 Task: Apply security in custom objects.
Action: Mouse moved to (578, 54)
Screenshot: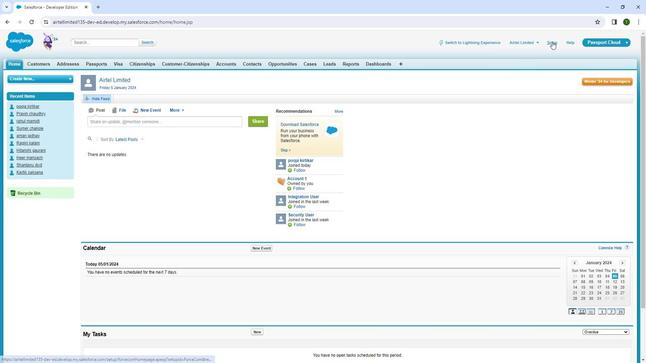 
Action: Mouse pressed left at (578, 54)
Screenshot: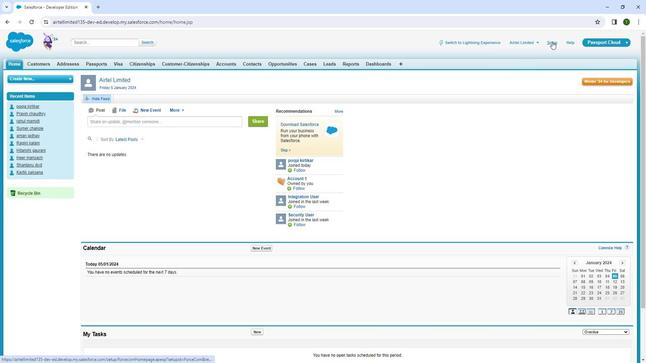 
Action: Mouse moved to (36, 128)
Screenshot: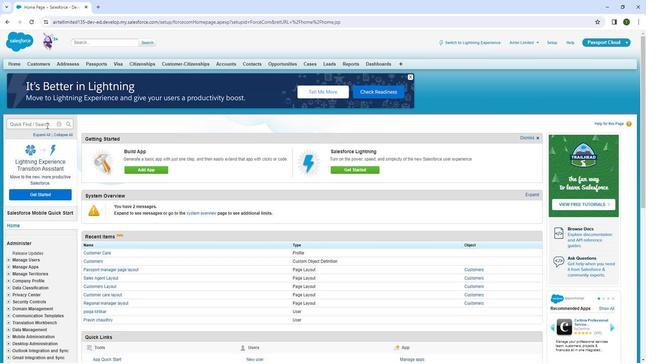 
Action: Mouse pressed left at (36, 128)
Screenshot: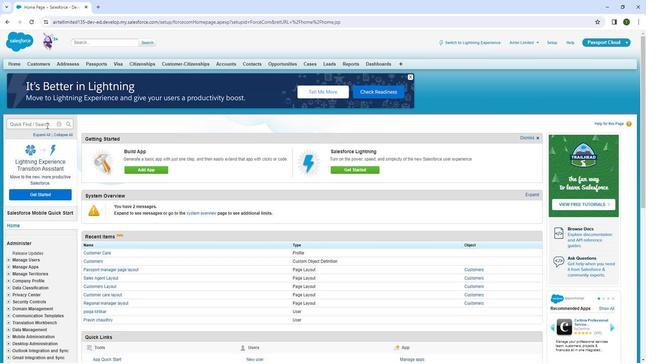 
Action: Key pressed profiles
Screenshot: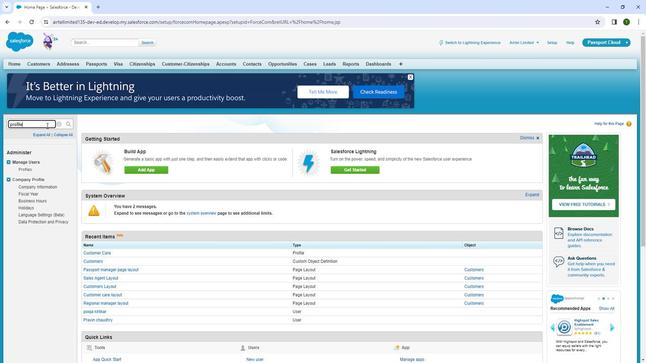 
Action: Mouse moved to (11, 166)
Screenshot: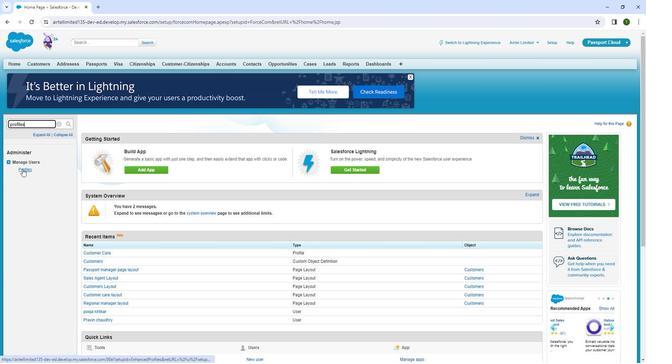 
Action: Mouse pressed left at (11, 166)
Screenshot: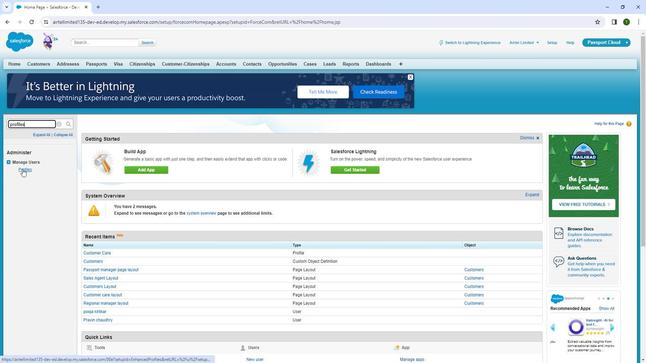 
Action: Mouse moved to (104, 188)
Screenshot: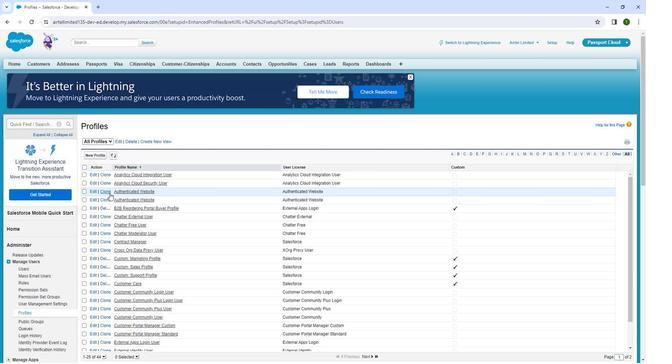 
Action: Mouse scrolled (104, 187) with delta (0, 0)
Screenshot: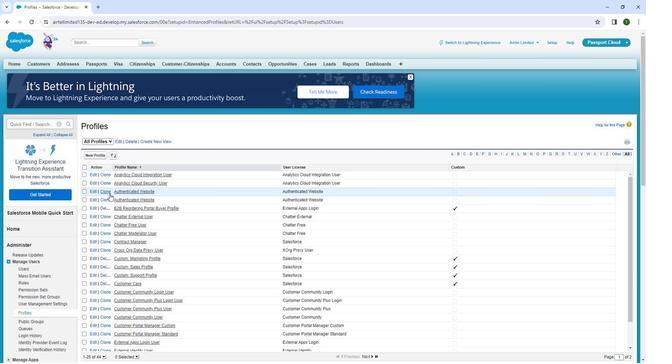 
Action: Mouse moved to (122, 241)
Screenshot: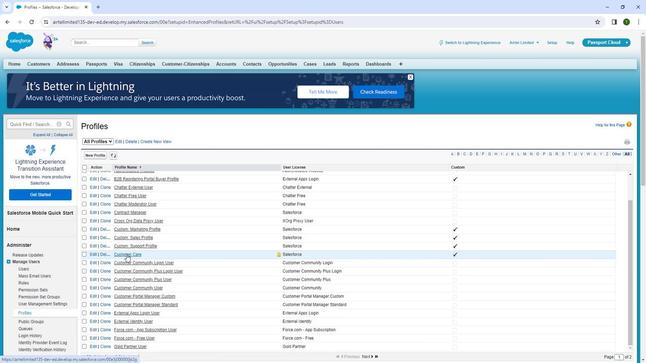 
Action: Mouse pressed left at (122, 241)
Screenshot: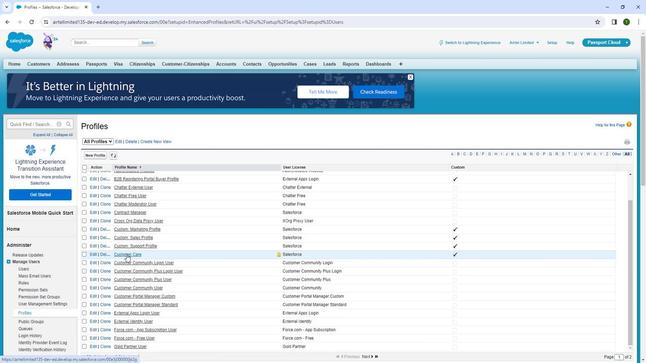 
Action: Mouse moved to (123, 240)
Screenshot: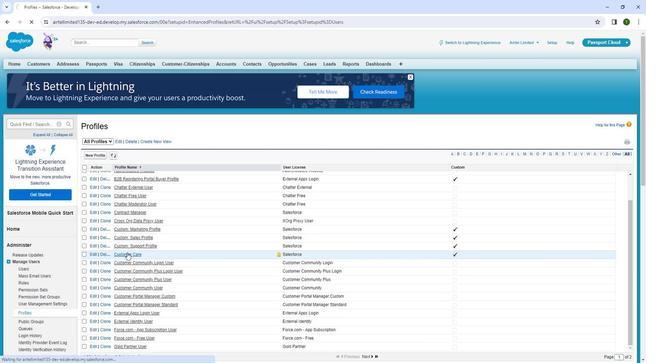 
Action: Mouse pressed left at (123, 240)
Screenshot: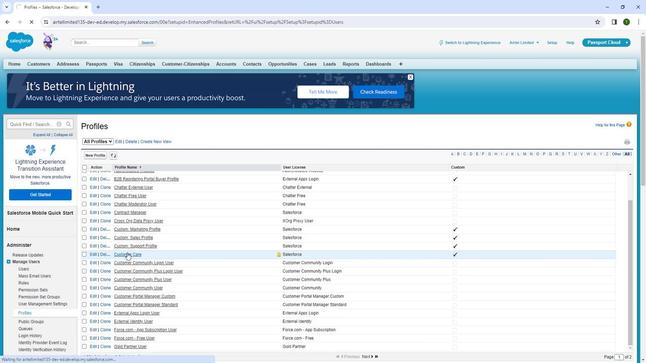 
Action: Mouse moved to (261, 185)
Screenshot: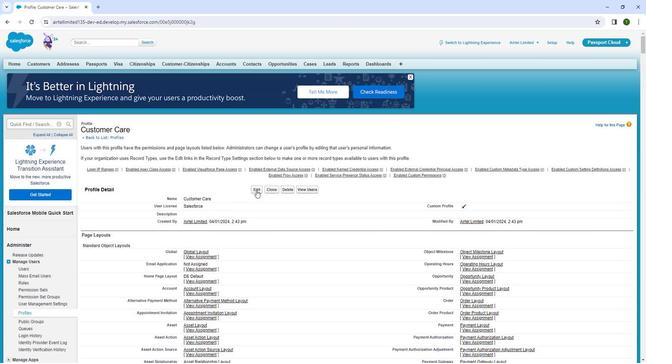 
Action: Mouse pressed left at (261, 185)
Screenshot: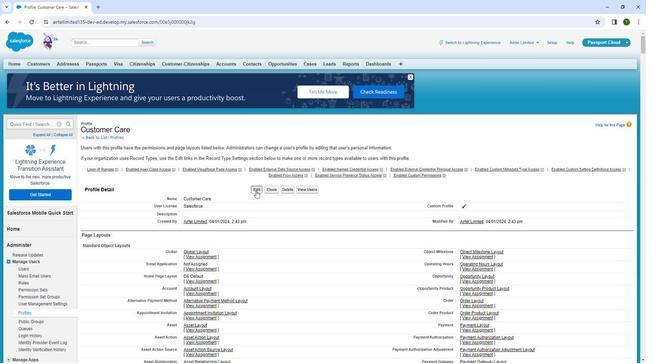 
Action: Mouse moved to (256, 189)
Screenshot: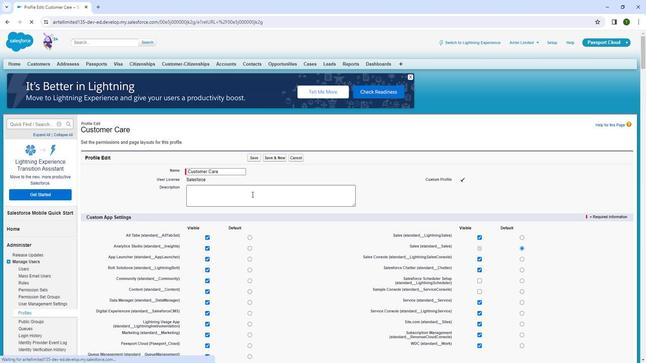 
Action: Mouse scrolled (256, 188) with delta (0, 0)
Screenshot: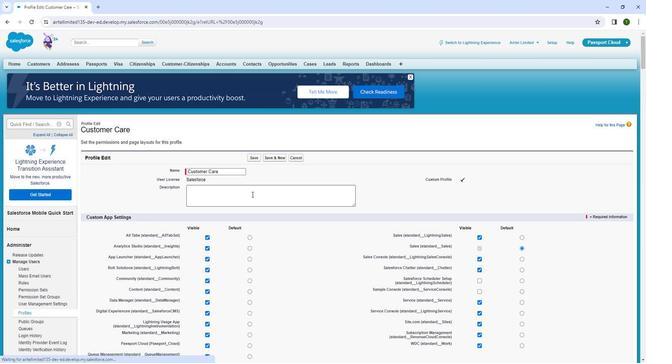 
Action: Mouse scrolled (256, 188) with delta (0, 0)
Screenshot: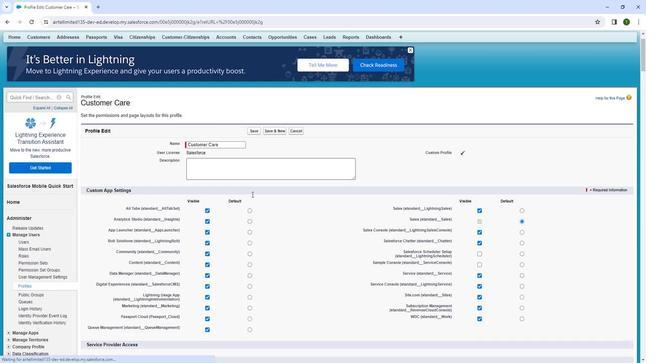 
Action: Mouse scrolled (256, 188) with delta (0, 0)
Screenshot: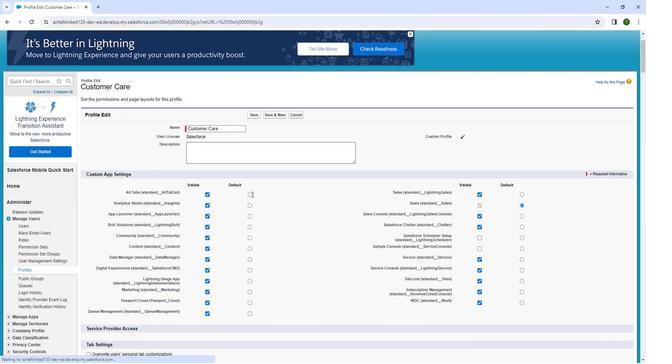 
Action: Mouse scrolled (256, 188) with delta (0, 0)
Screenshot: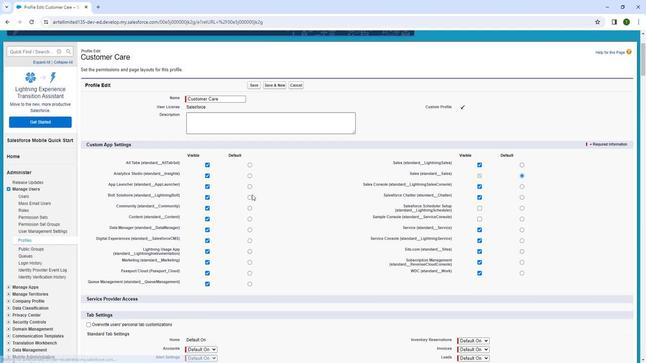 
Action: Mouse scrolled (256, 188) with delta (0, 0)
Screenshot: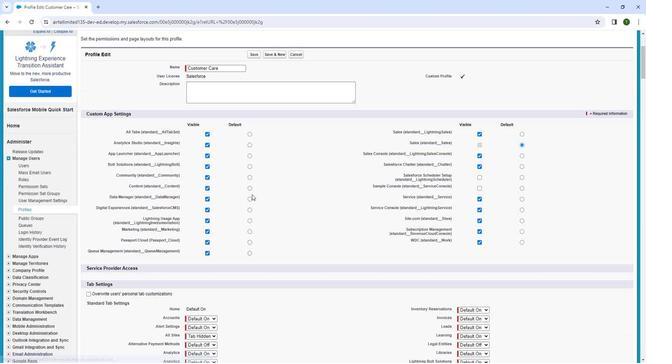 
Action: Mouse scrolled (256, 188) with delta (0, 0)
Screenshot: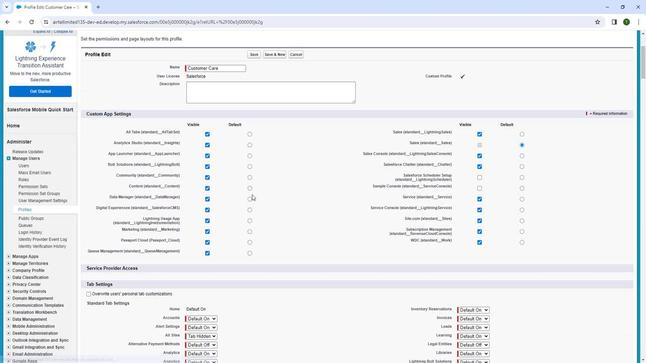 
Action: Mouse scrolled (256, 188) with delta (0, 0)
Screenshot: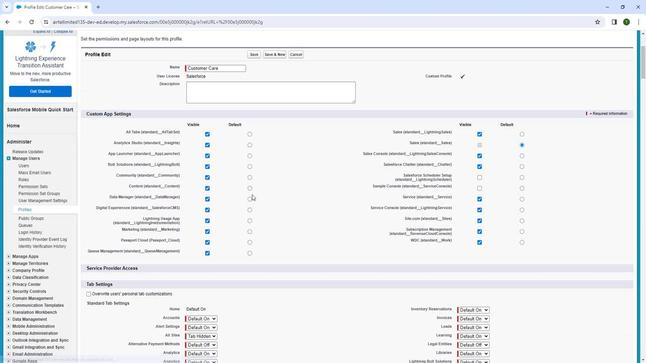 
Action: Mouse scrolled (256, 188) with delta (0, 0)
Screenshot: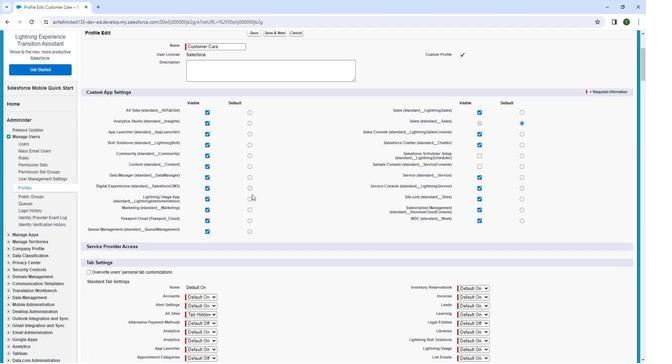 
Action: Mouse moved to (256, 189)
Screenshot: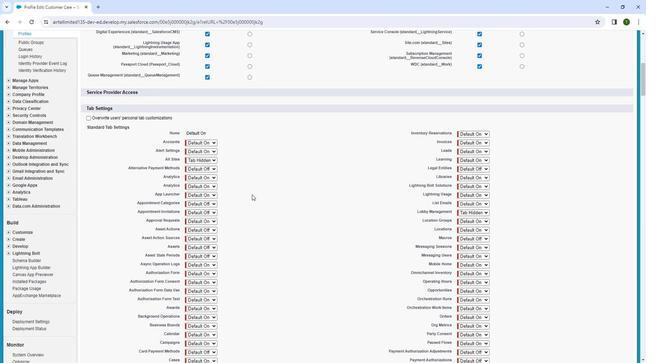 
Action: Mouse scrolled (256, 188) with delta (0, 0)
Screenshot: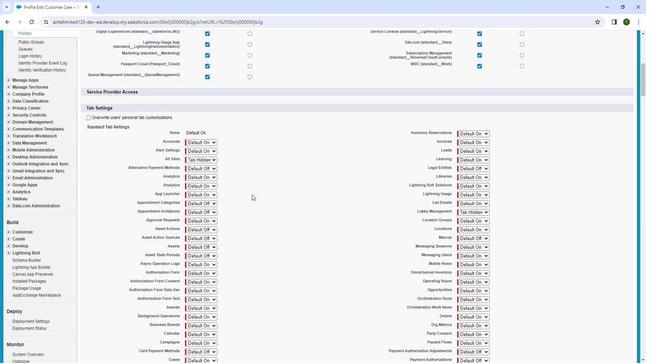
Action: Mouse scrolled (256, 188) with delta (0, 0)
Screenshot: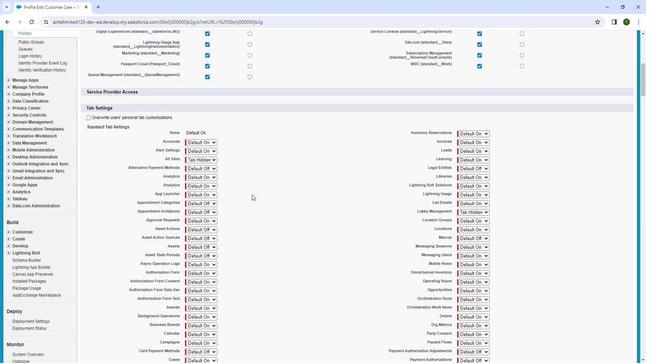 
Action: Mouse scrolled (256, 188) with delta (0, 0)
Screenshot: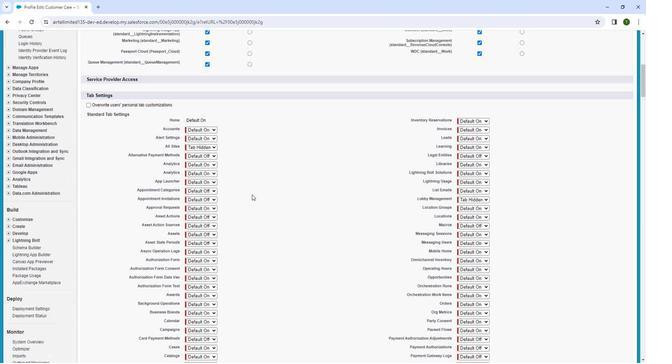 
Action: Mouse scrolled (256, 188) with delta (0, 0)
Screenshot: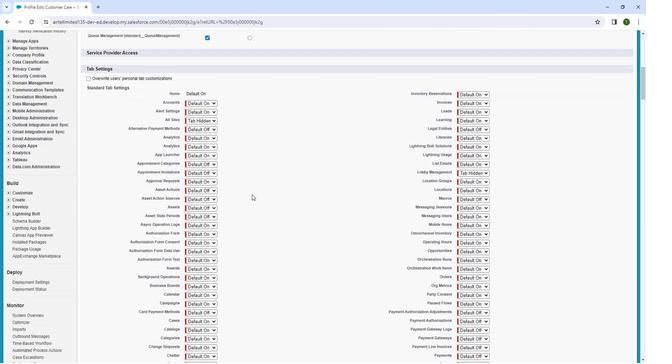 
Action: Mouse scrolled (256, 188) with delta (0, 0)
Screenshot: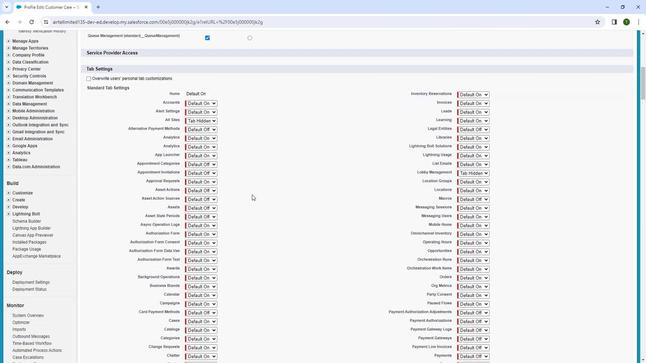 
Action: Mouse scrolled (256, 188) with delta (0, 0)
Screenshot: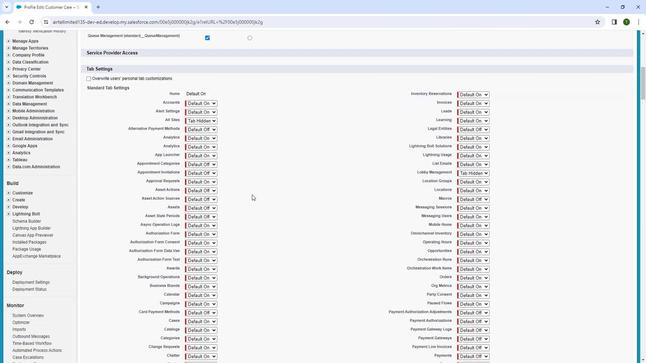 
Action: Mouse scrolled (256, 188) with delta (0, 0)
Screenshot: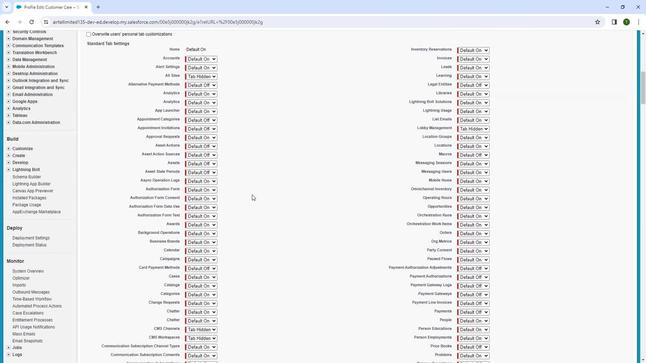 
Action: Mouse scrolled (256, 188) with delta (0, 0)
Screenshot: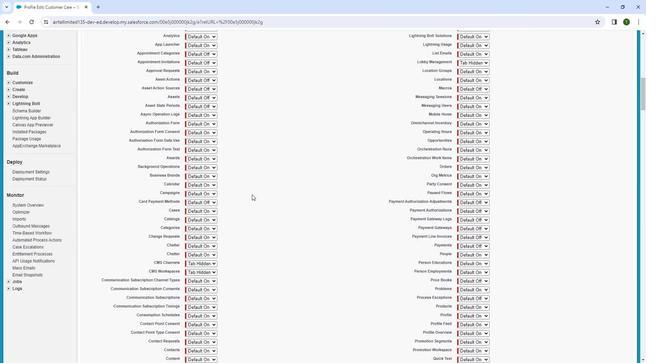 
Action: Mouse moved to (256, 188)
Screenshot: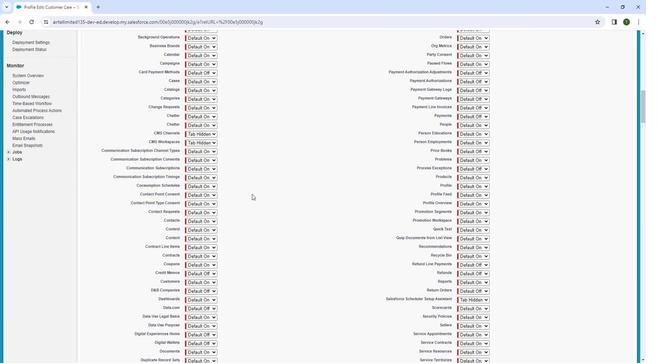 
Action: Mouse scrolled (256, 188) with delta (0, 0)
Screenshot: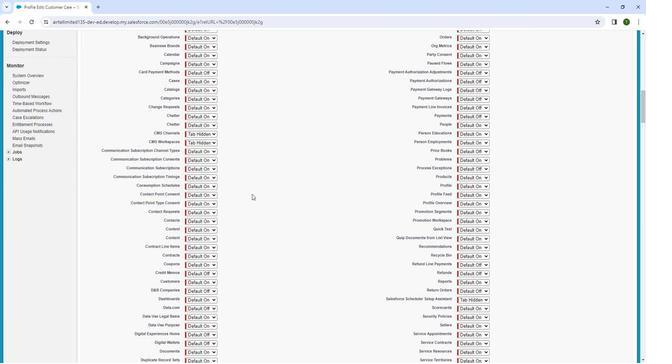 
Action: Mouse scrolled (256, 188) with delta (0, 0)
Screenshot: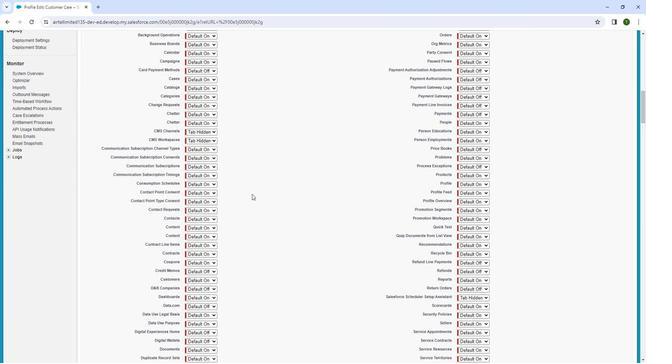 
Action: Mouse scrolled (256, 188) with delta (0, 0)
Screenshot: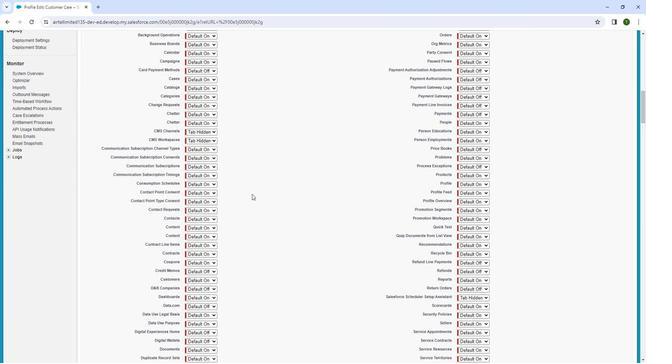 
Action: Mouse scrolled (256, 188) with delta (0, 0)
Screenshot: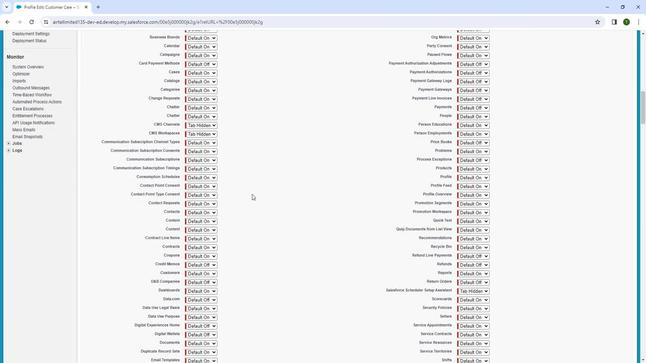 
Action: Mouse scrolled (256, 188) with delta (0, 0)
Screenshot: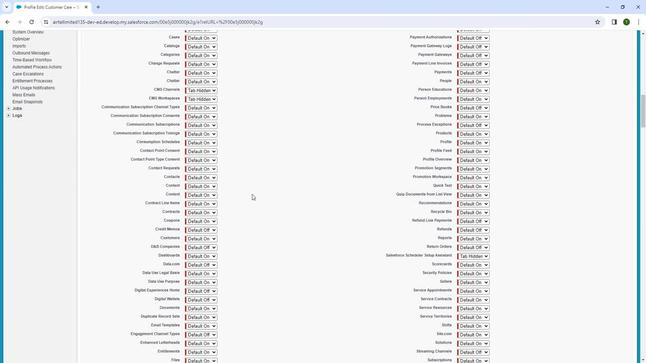 
Action: Mouse scrolled (256, 188) with delta (0, 0)
Screenshot: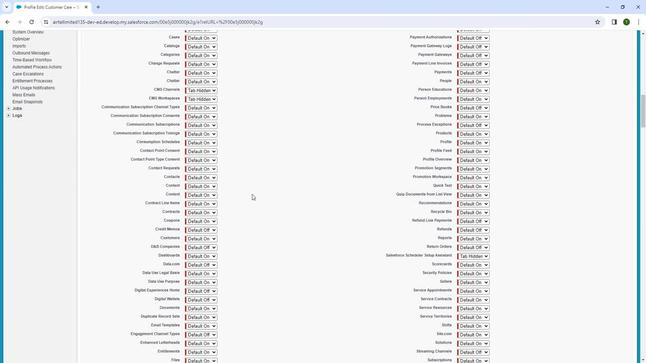 
Action: Mouse scrolled (256, 188) with delta (0, 0)
Screenshot: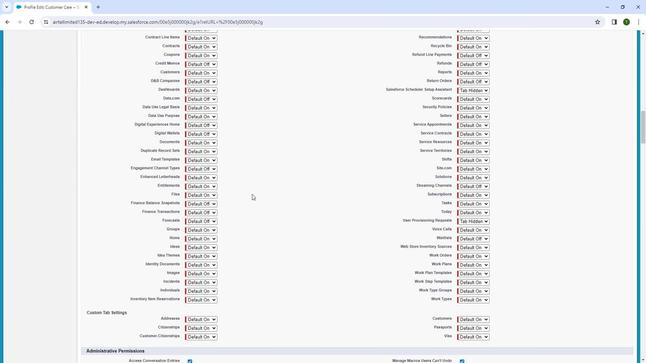 
Action: Mouse scrolled (256, 188) with delta (0, 0)
Screenshot: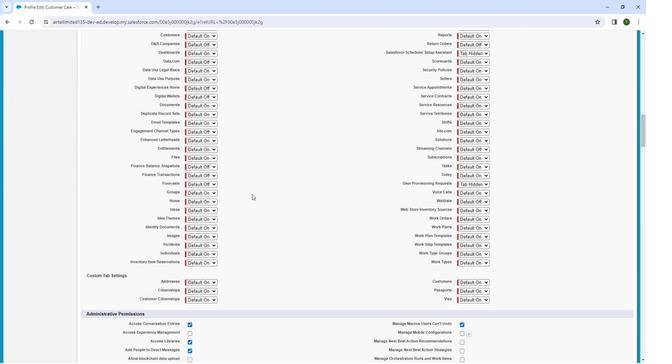 
Action: Mouse scrolled (256, 188) with delta (0, 0)
Screenshot: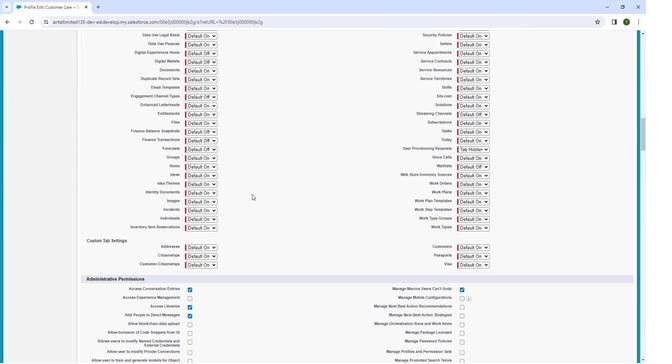 
Action: Mouse moved to (256, 188)
Screenshot: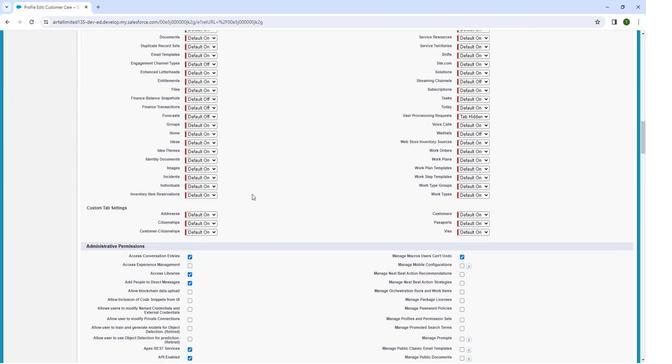 
Action: Mouse scrolled (256, 188) with delta (0, 0)
Screenshot: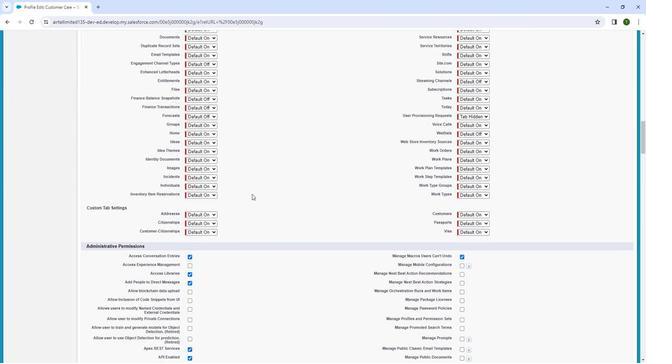 
Action: Mouse moved to (256, 189)
Screenshot: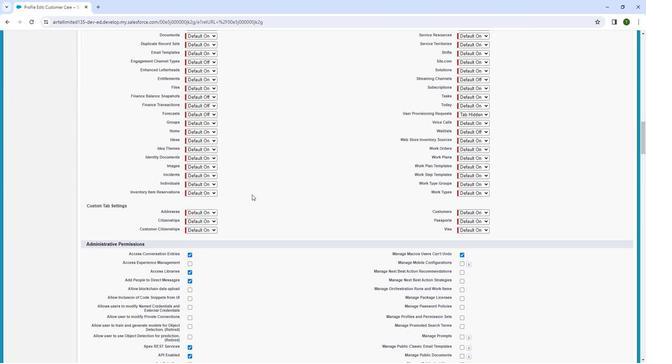 
Action: Mouse scrolled (256, 188) with delta (0, 0)
Screenshot: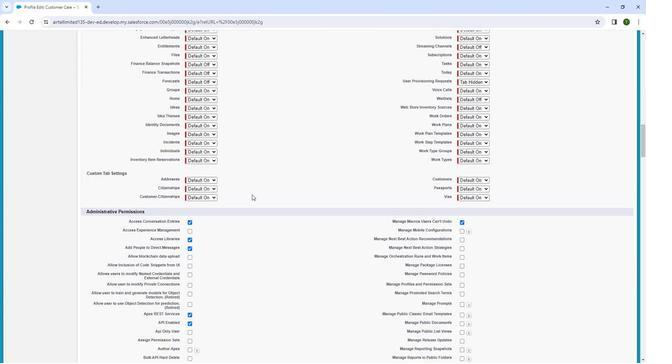
Action: Mouse scrolled (256, 188) with delta (0, 0)
Screenshot: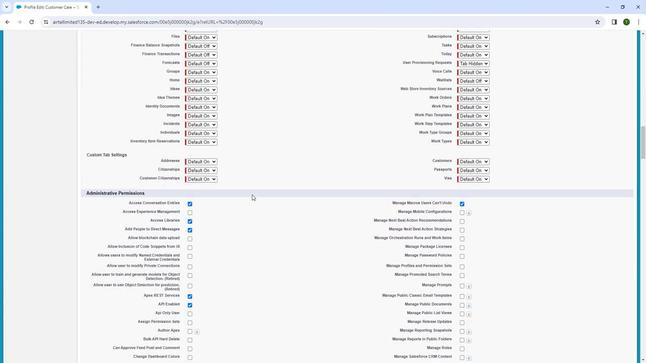 
Action: Mouse scrolled (256, 188) with delta (0, 0)
Screenshot: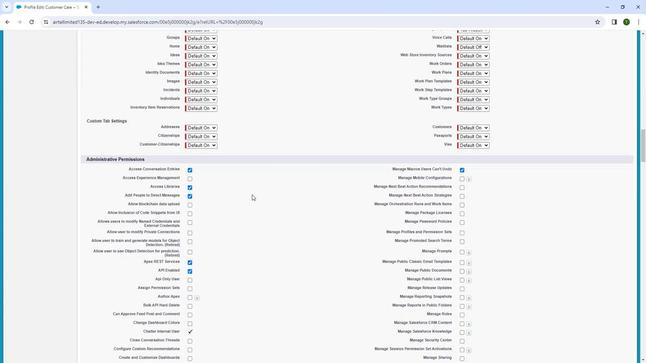 
Action: Mouse moved to (256, 189)
Screenshot: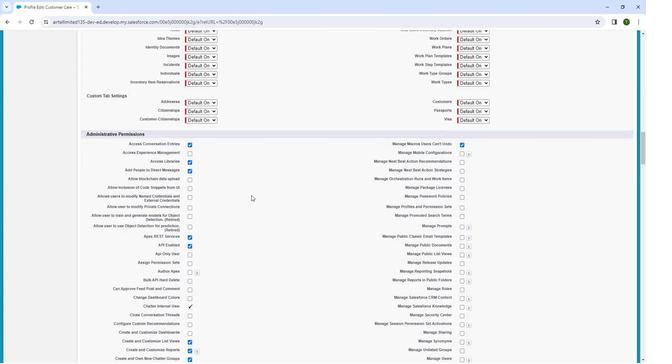 
Action: Mouse scrolled (256, 189) with delta (0, 0)
Screenshot: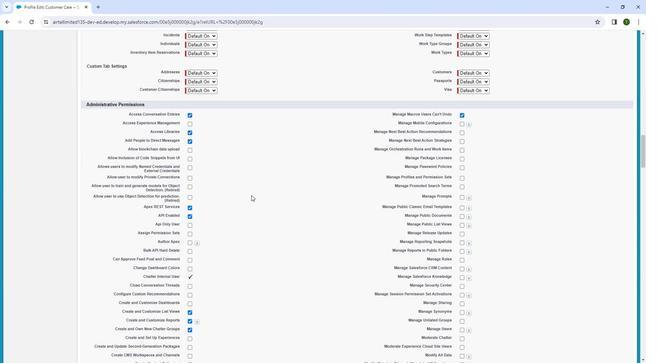 
Action: Mouse scrolled (256, 189) with delta (0, 0)
Screenshot: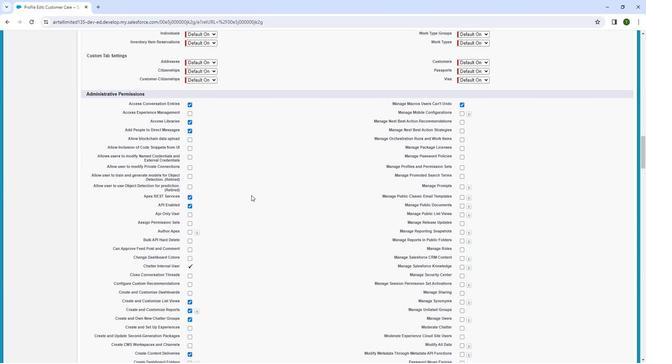 
Action: Mouse scrolled (256, 189) with delta (0, 0)
Screenshot: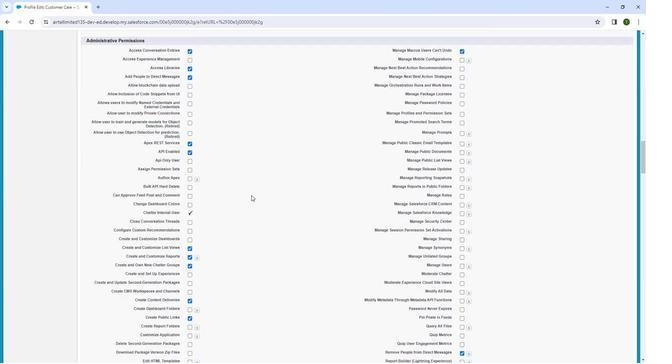 
Action: Mouse scrolled (256, 189) with delta (0, 0)
Screenshot: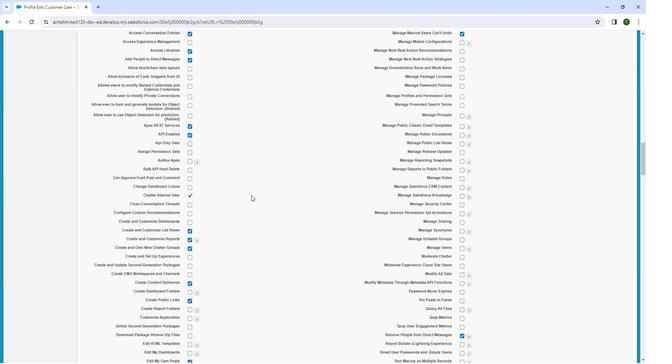 
Action: Mouse scrolled (256, 189) with delta (0, 0)
Screenshot: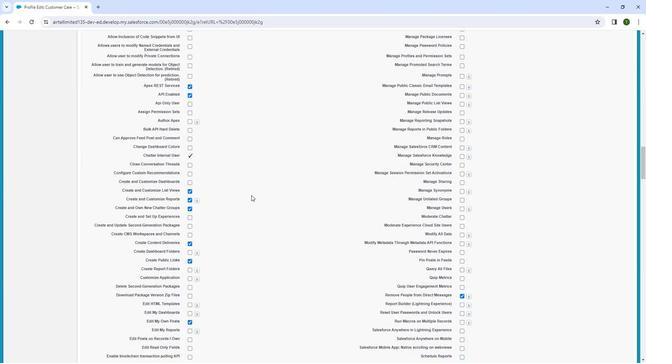 
Action: Mouse scrolled (256, 189) with delta (0, 0)
Screenshot: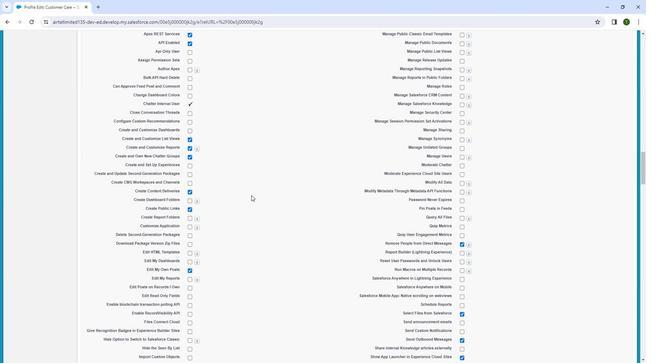 
Action: Mouse scrolled (256, 189) with delta (0, 0)
Screenshot: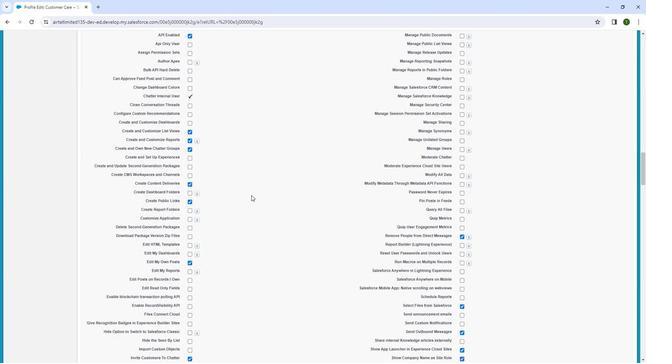 
Action: Mouse scrolled (256, 189) with delta (0, 0)
Screenshot: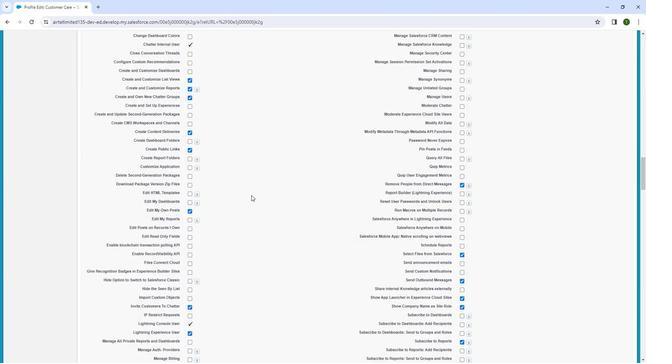 
Action: Mouse scrolled (256, 189) with delta (0, 0)
Screenshot: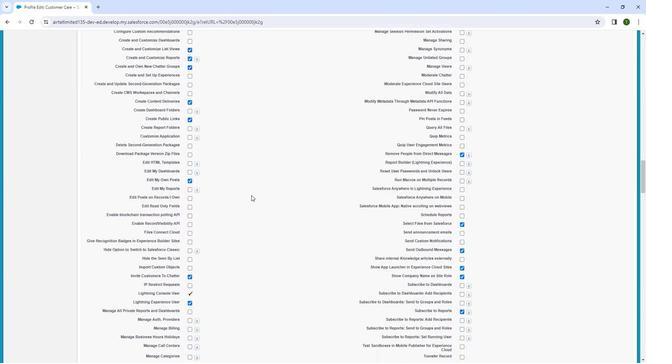 
Action: Mouse scrolled (256, 189) with delta (0, 0)
Screenshot: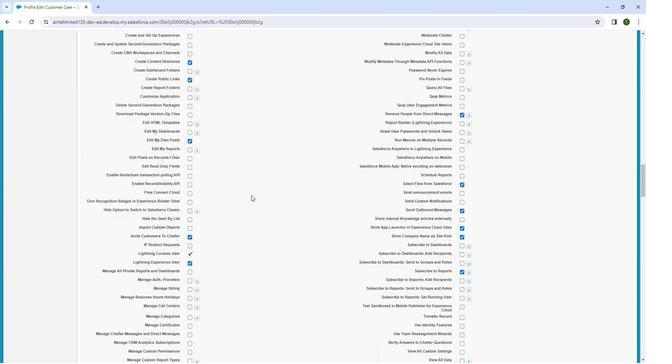 
Action: Mouse moved to (256, 190)
Screenshot: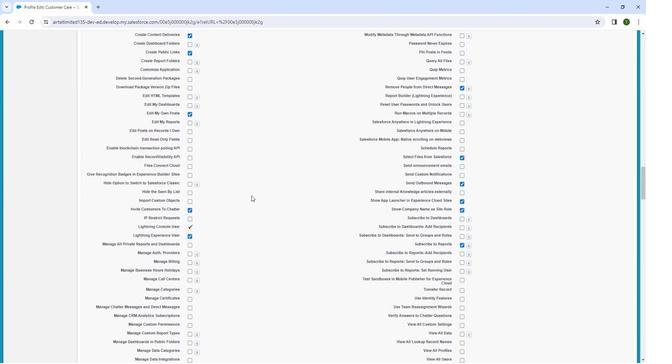 
Action: Mouse scrolled (256, 190) with delta (0, 0)
Screenshot: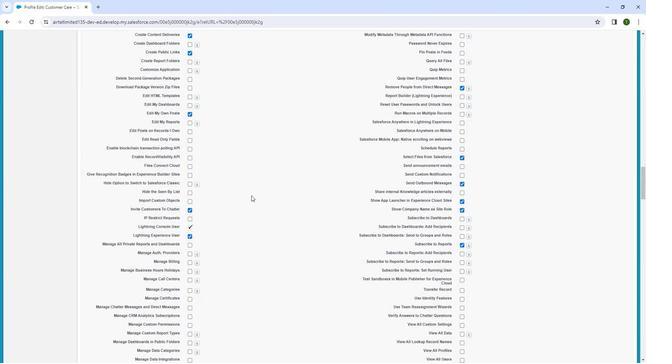 
Action: Mouse scrolled (256, 189) with delta (0, 0)
Screenshot: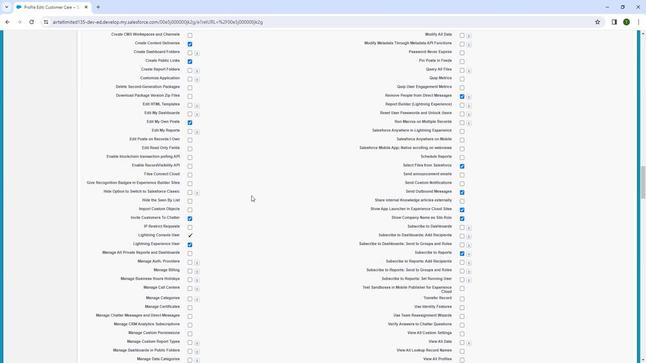 
Action: Mouse scrolled (256, 189) with delta (0, 0)
Screenshot: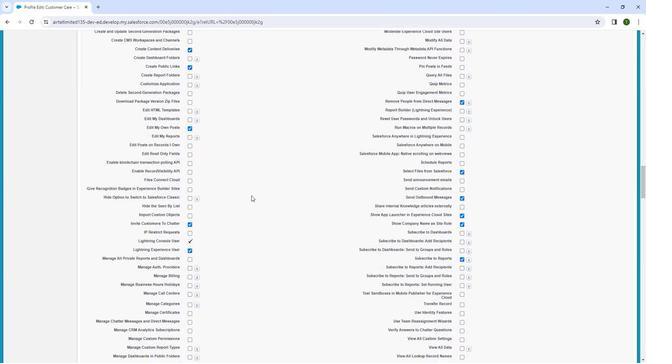 
Action: Mouse scrolled (256, 189) with delta (0, 0)
Screenshot: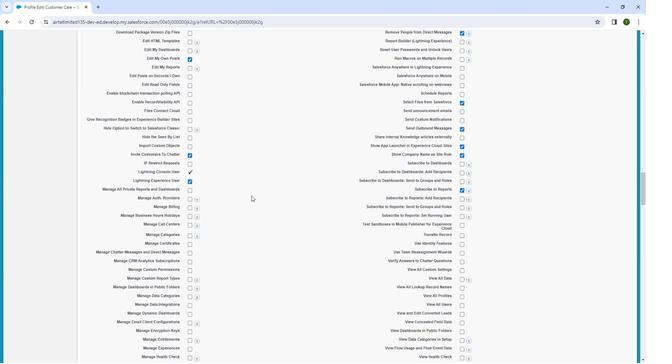
Action: Mouse scrolled (256, 189) with delta (0, 0)
Screenshot: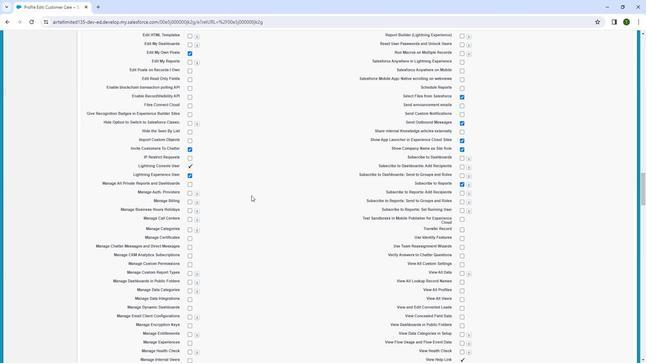 
Action: Mouse scrolled (256, 189) with delta (0, 0)
Screenshot: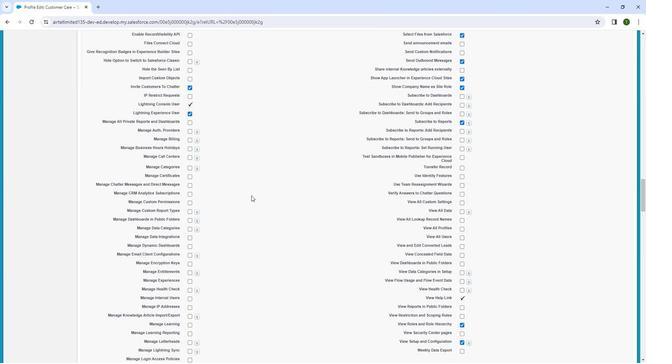 
Action: Mouse scrolled (256, 189) with delta (0, 0)
Screenshot: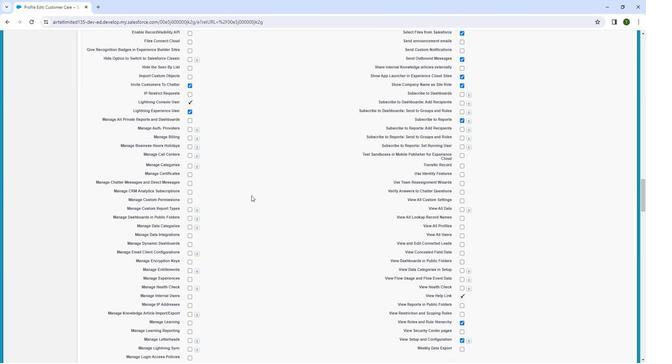 
Action: Mouse scrolled (256, 189) with delta (0, 0)
Screenshot: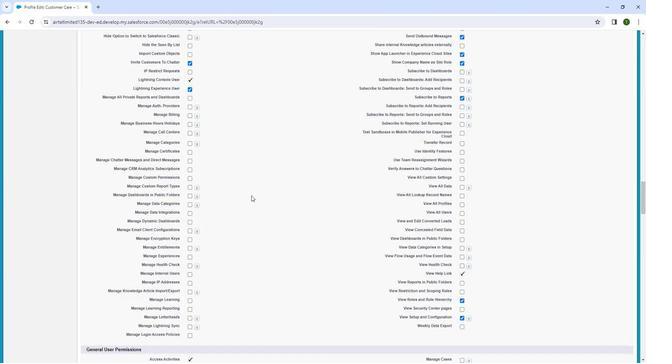 
Action: Mouse scrolled (256, 189) with delta (0, 0)
Screenshot: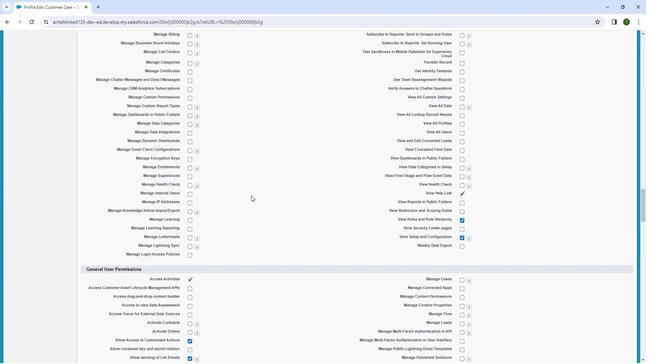
Action: Mouse scrolled (256, 189) with delta (0, 0)
Screenshot: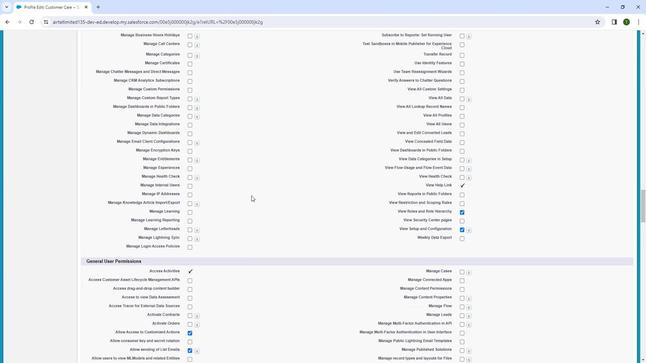 
Action: Mouse scrolled (256, 189) with delta (0, 0)
Screenshot: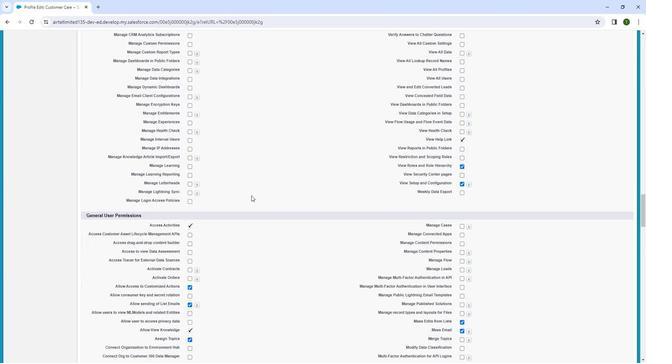 
Action: Mouse scrolled (256, 189) with delta (0, 0)
Screenshot: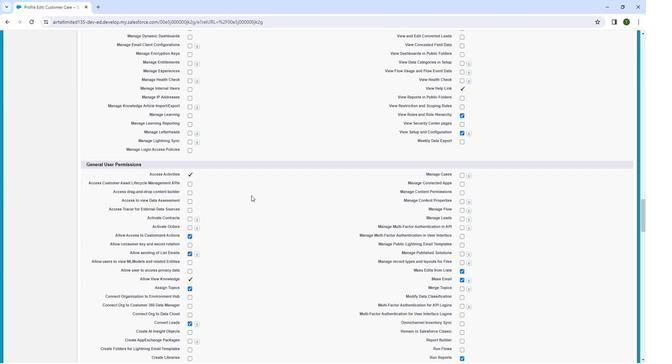 
Action: Mouse scrolled (256, 189) with delta (0, 0)
Screenshot: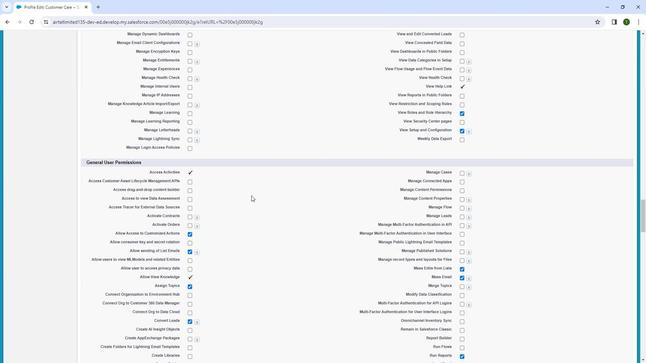 
Action: Mouse scrolled (256, 189) with delta (0, 0)
Screenshot: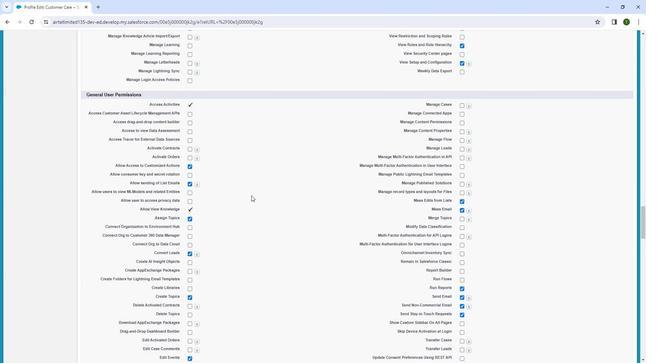 
Action: Mouse scrolled (256, 189) with delta (0, 0)
Screenshot: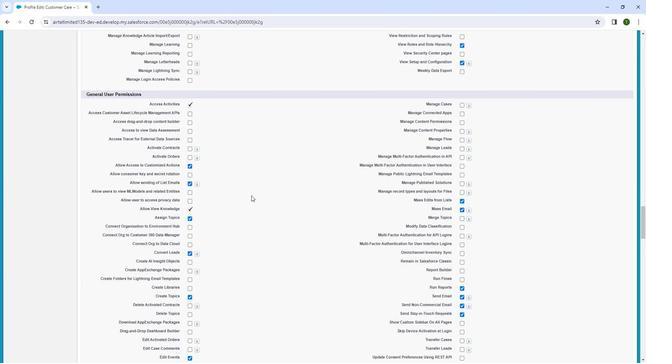 
Action: Mouse scrolled (256, 189) with delta (0, 0)
Screenshot: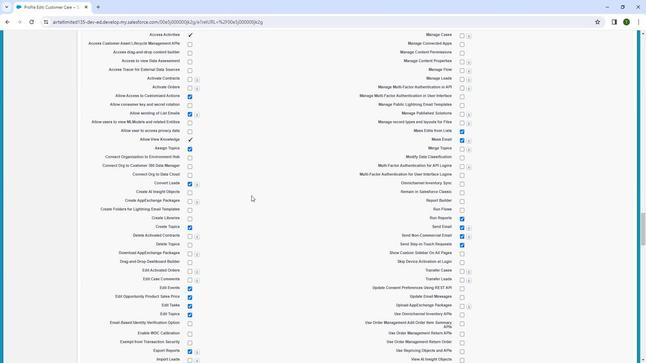 
Action: Mouse scrolled (256, 189) with delta (0, 0)
Screenshot: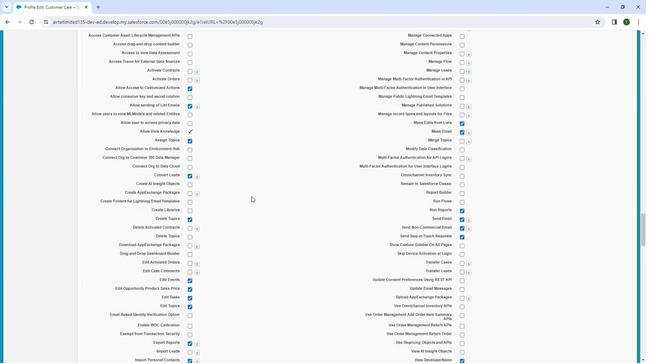 
Action: Mouse moved to (256, 190)
Screenshot: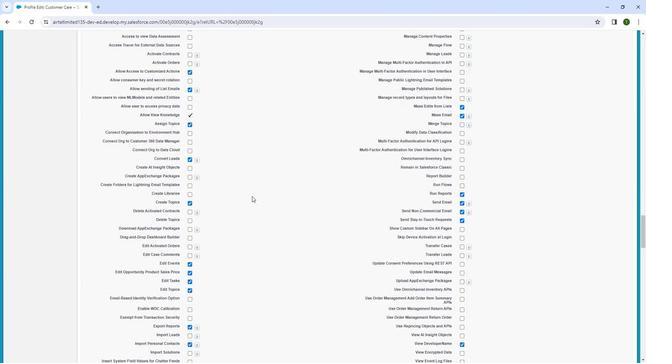 
Action: Mouse scrolled (256, 190) with delta (0, 0)
Screenshot: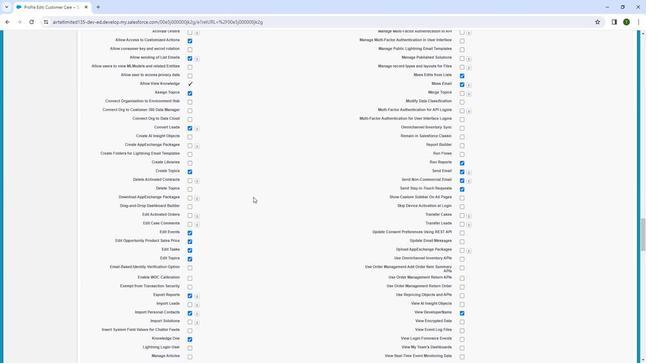 
Action: Mouse moved to (262, 189)
Screenshot: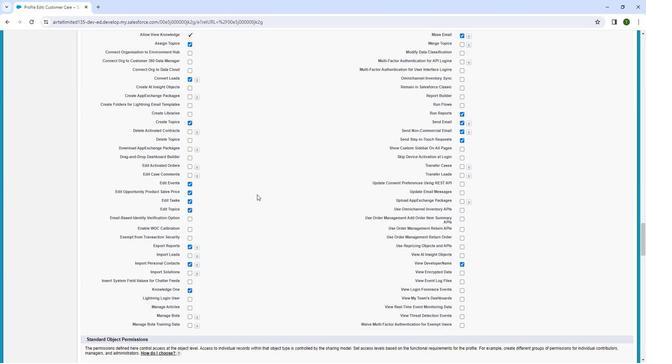 
Action: Mouse scrolled (262, 188) with delta (0, 0)
Screenshot: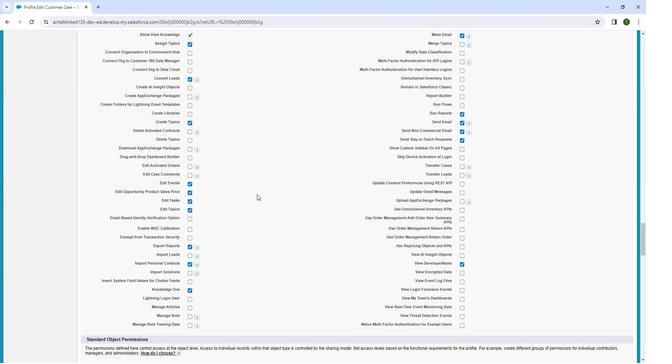 
Action: Mouse scrolled (262, 188) with delta (0, 0)
Screenshot: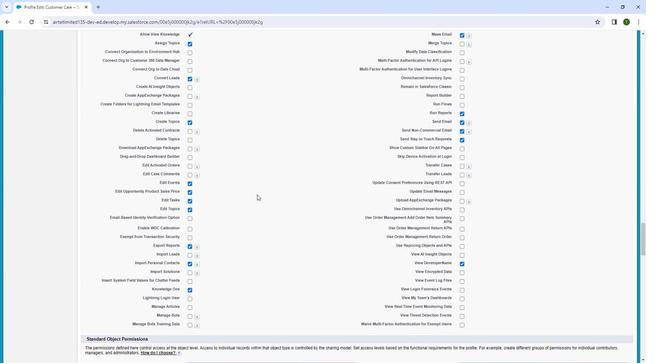 
Action: Mouse moved to (256, 190)
Screenshot: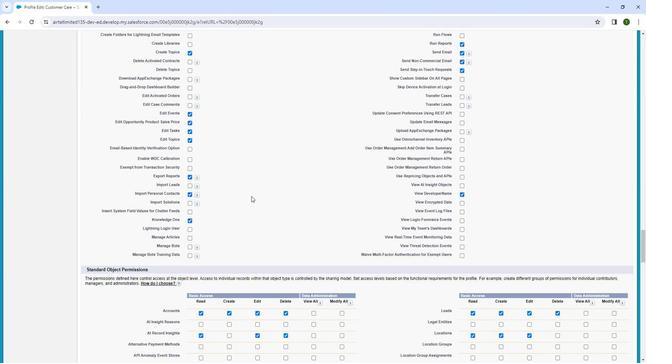 
Action: Mouse scrolled (256, 190) with delta (0, 0)
Screenshot: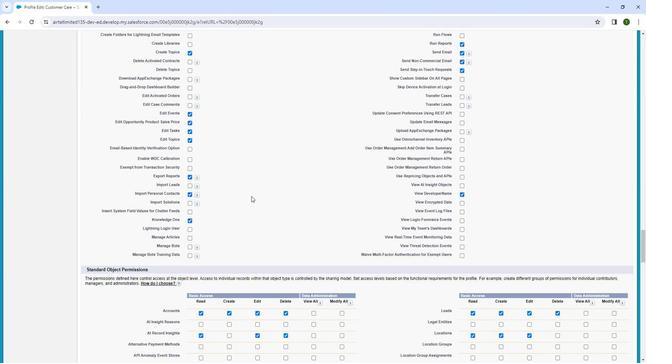 
Action: Mouse moved to (251, 192)
Screenshot: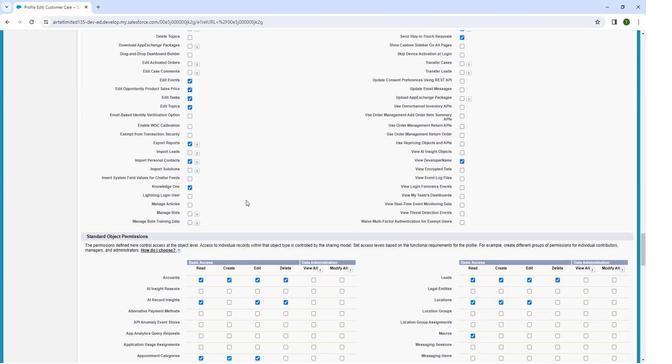 
Action: Mouse scrolled (251, 192) with delta (0, 0)
Screenshot: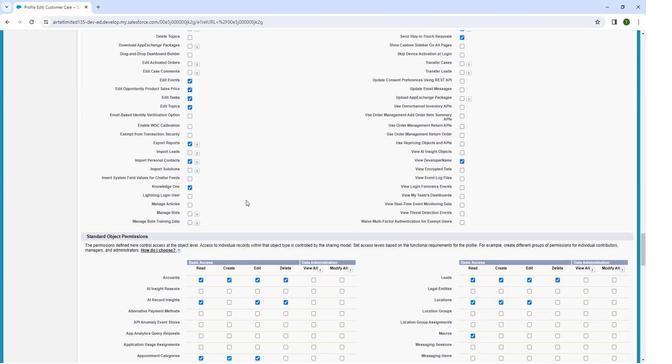 
Action: Mouse moved to (247, 196)
Screenshot: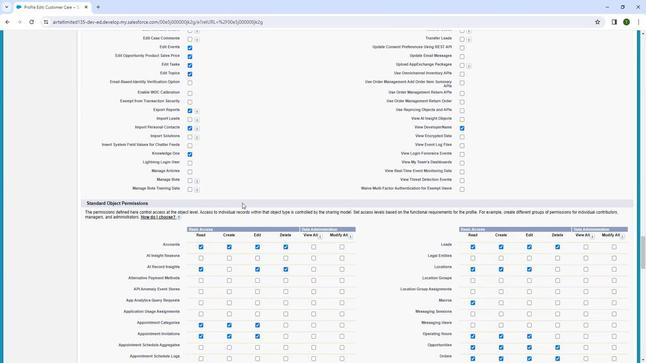 
Action: Mouse scrolled (247, 195) with delta (0, 0)
Screenshot: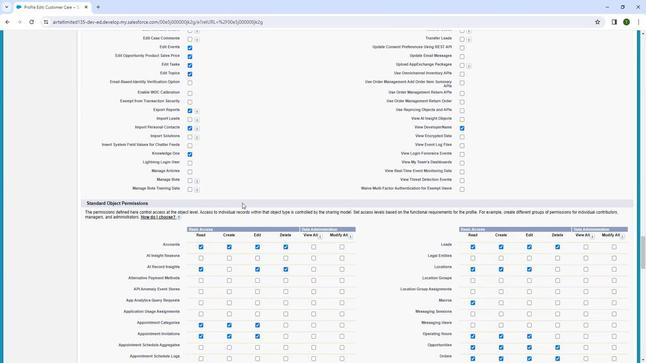 
Action: Mouse moved to (218, 206)
Screenshot: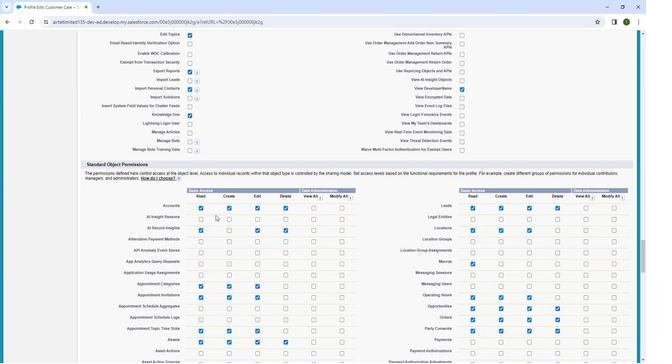 
Action: Mouse scrolled (218, 206) with delta (0, 0)
Screenshot: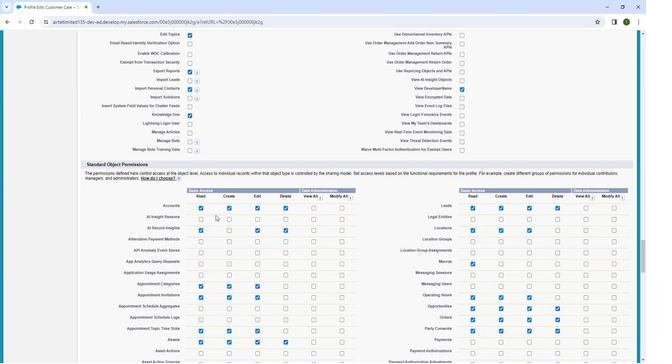 
Action: Mouse moved to (217, 207)
Screenshot: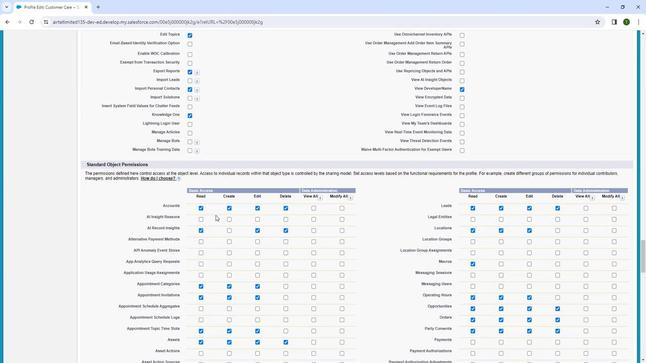 
Action: Mouse scrolled (217, 207) with delta (0, 0)
Screenshot: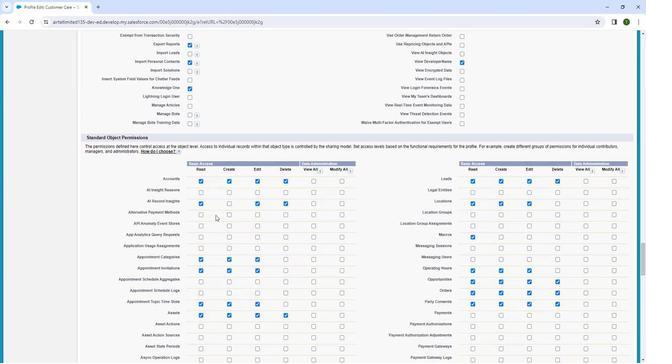 
Action: Mouse moved to (219, 207)
Screenshot: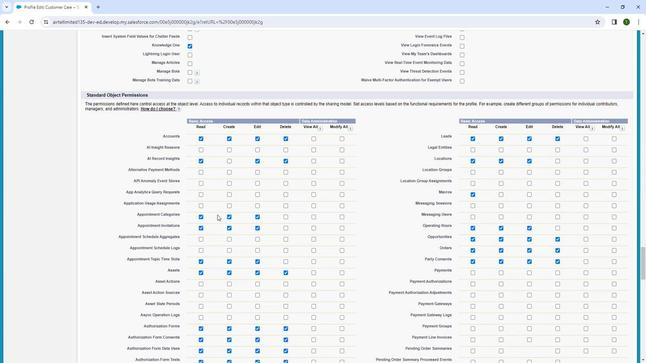 
Action: Mouse scrolled (219, 207) with delta (0, 0)
Screenshot: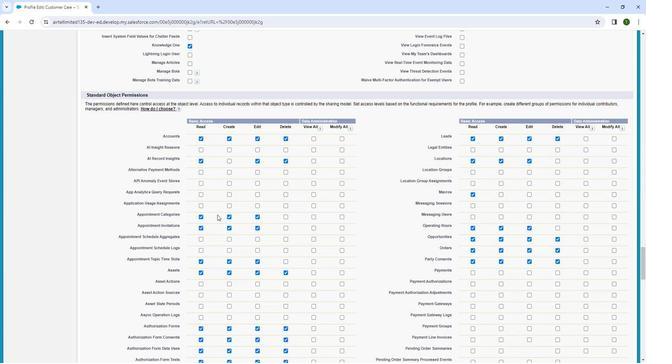 
Action: Mouse moved to (219, 208)
Screenshot: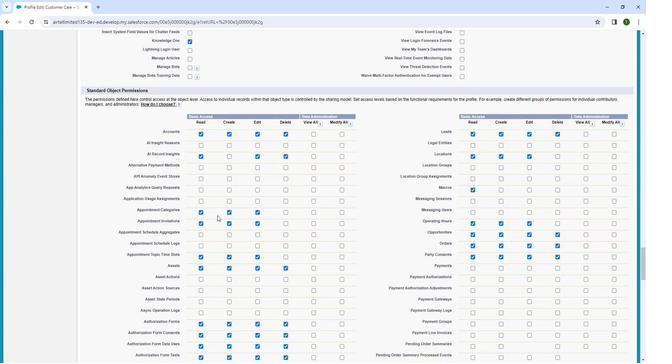 
Action: Mouse scrolled (219, 207) with delta (0, 0)
Screenshot: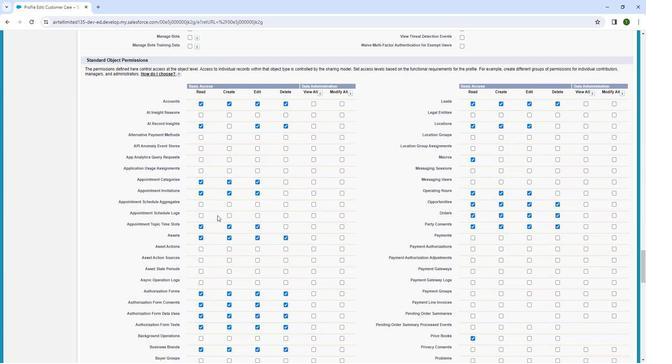 
Action: Mouse scrolled (219, 207) with delta (0, 0)
Screenshot: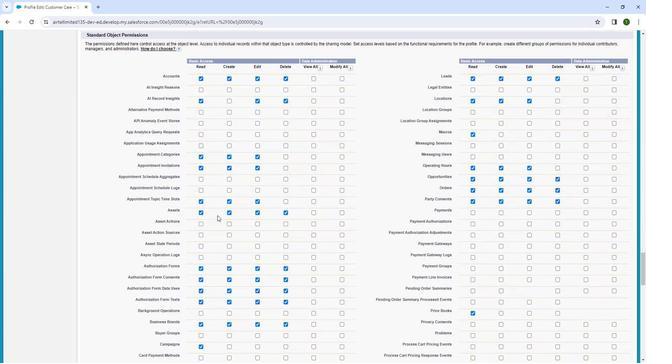 
Action: Mouse scrolled (219, 207) with delta (0, 0)
Screenshot: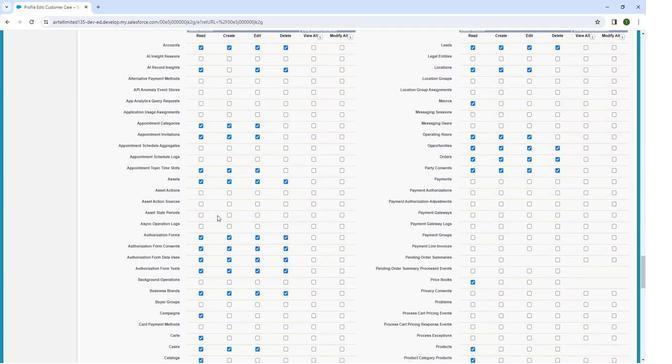 
Action: Mouse moved to (220, 207)
Screenshot: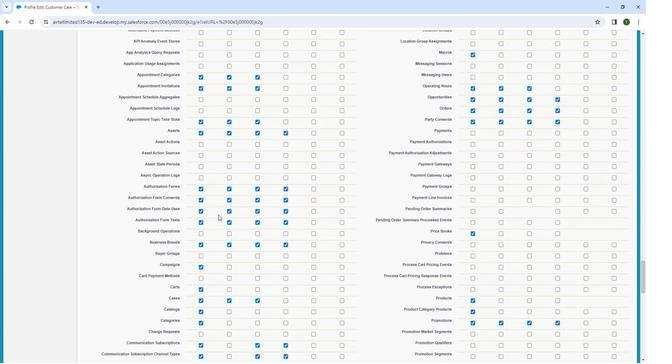 
Action: Mouse scrolled (220, 207) with delta (0, 0)
Screenshot: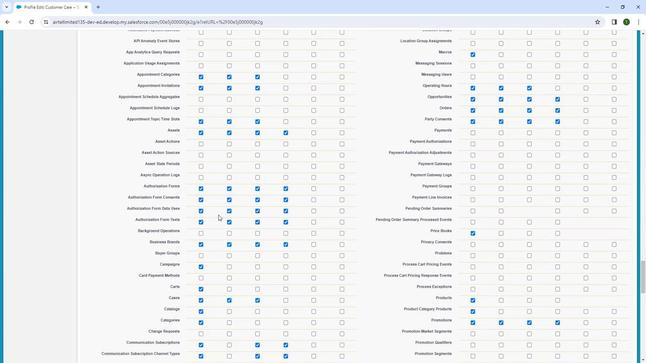 
Action: Mouse moved to (223, 207)
Screenshot: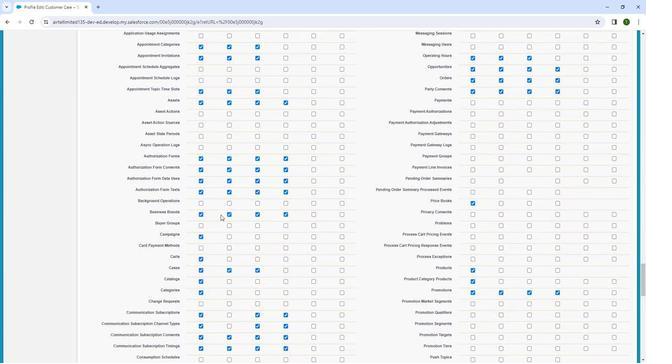 
Action: Mouse scrolled (223, 207) with delta (0, 0)
Screenshot: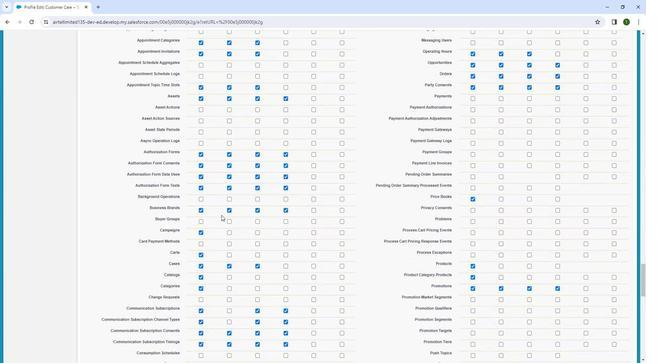 
Action: Mouse moved to (223, 208)
Screenshot: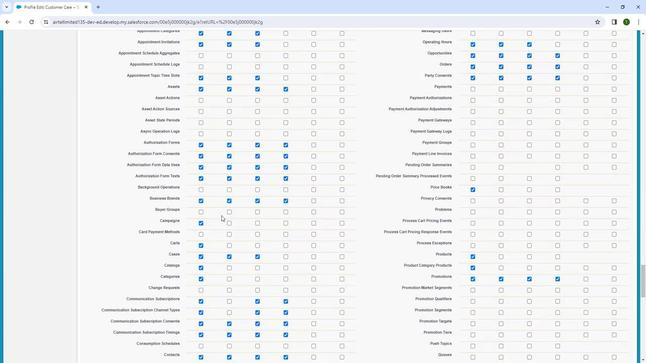 
Action: Mouse scrolled (223, 207) with delta (0, 0)
Screenshot: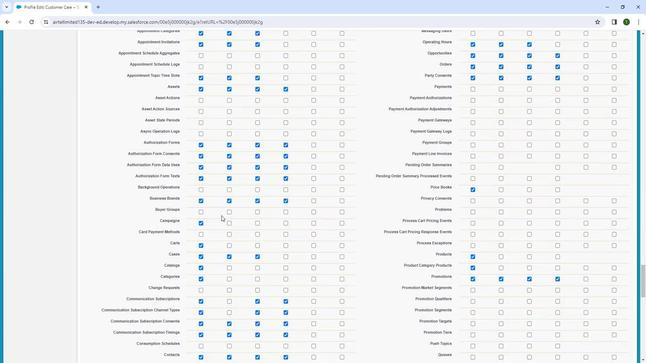 
Action: Mouse scrolled (223, 207) with delta (0, 0)
Screenshot: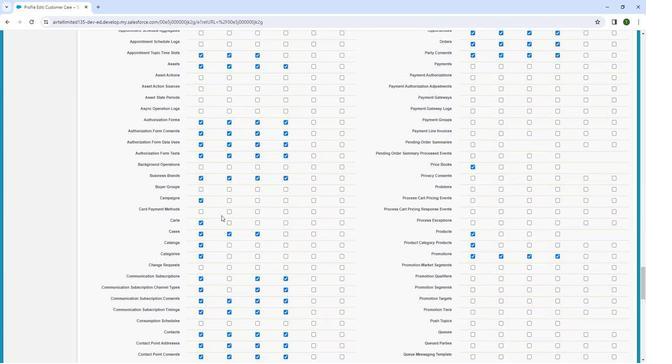 
Action: Mouse moved to (227, 207)
Screenshot: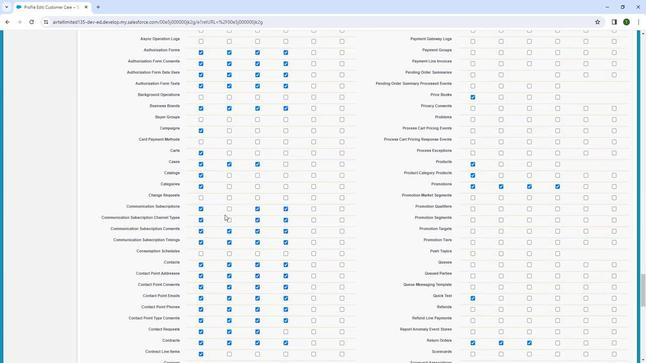 
Action: Mouse scrolled (227, 207) with delta (0, 0)
Screenshot: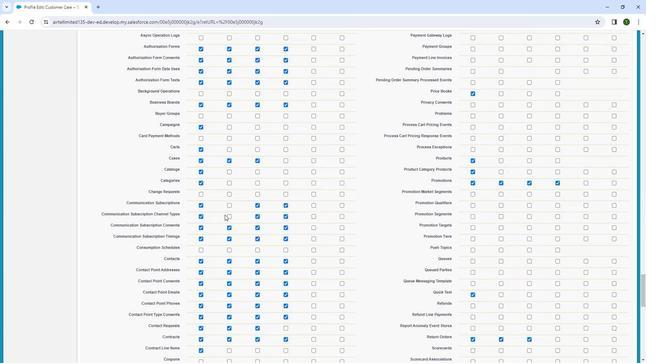 
Action: Mouse scrolled (227, 207) with delta (0, 0)
Screenshot: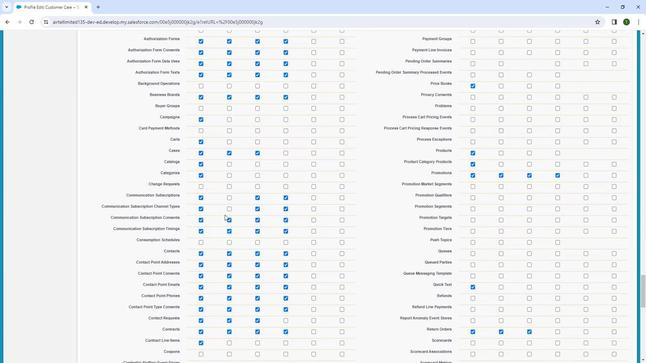 
Action: Mouse scrolled (227, 207) with delta (0, 0)
Screenshot: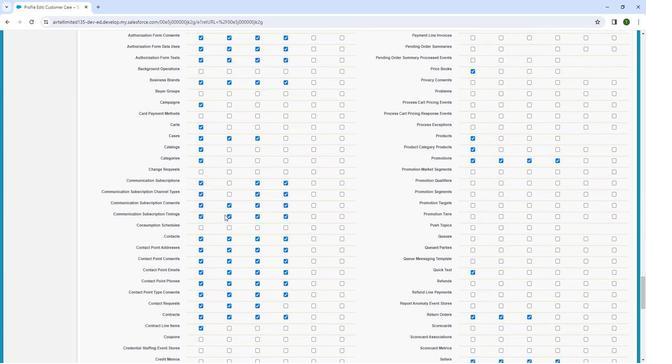 
Action: Mouse moved to (228, 207)
Screenshot: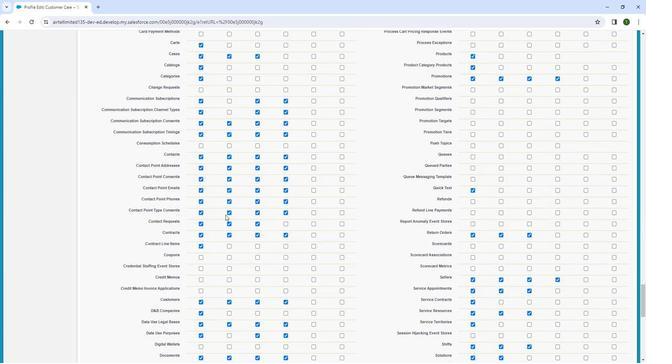 
Action: Mouse scrolled (228, 207) with delta (0, 0)
Screenshot: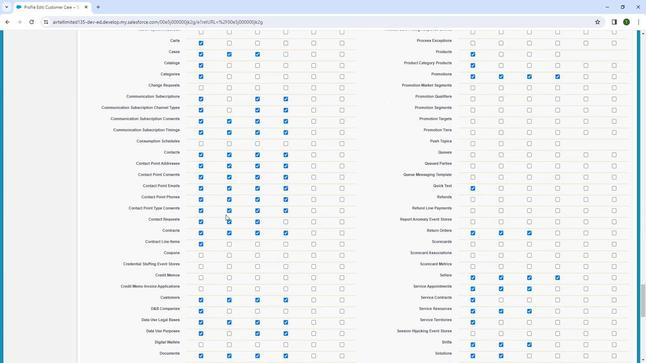
Action: Mouse moved to (228, 207)
Screenshot: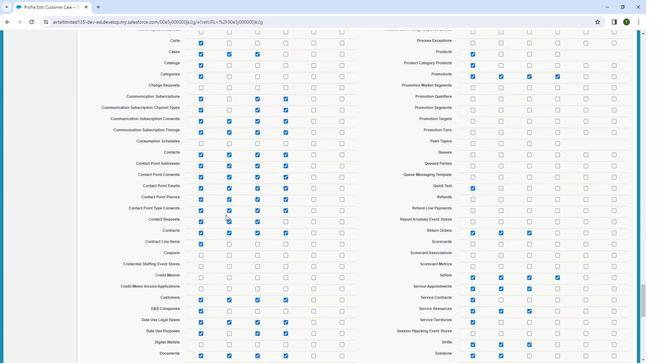 
Action: Mouse scrolled (228, 207) with delta (0, 0)
Screenshot: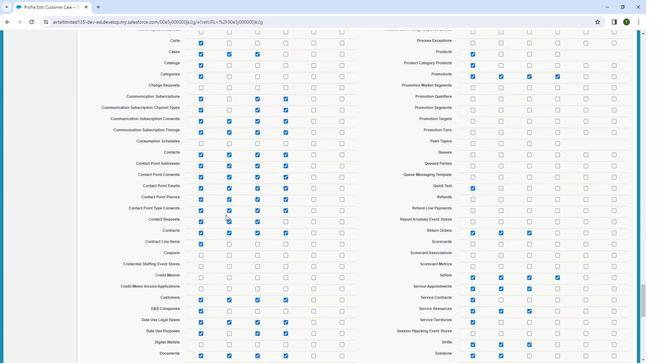 
Action: Mouse moved to (228, 207)
Screenshot: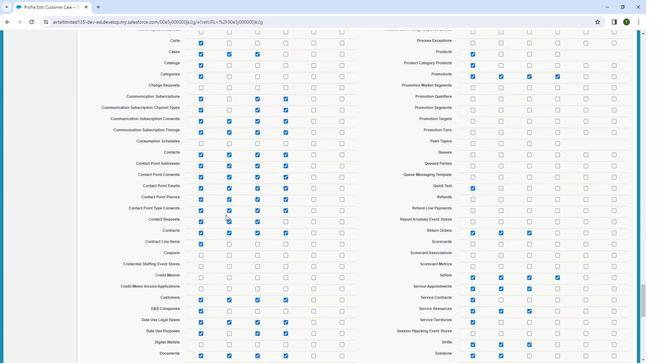 
Action: Mouse scrolled (228, 207) with delta (0, 0)
Screenshot: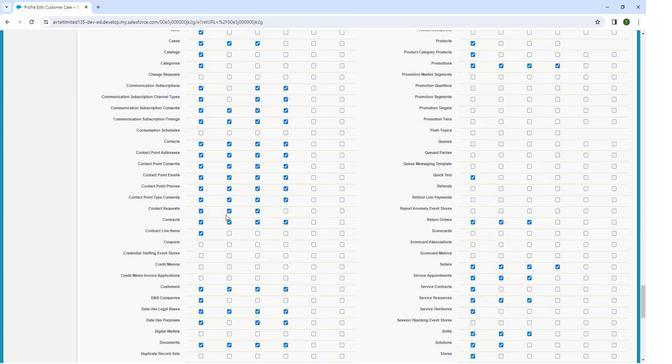 
Action: Mouse scrolled (228, 207) with delta (0, 0)
Screenshot: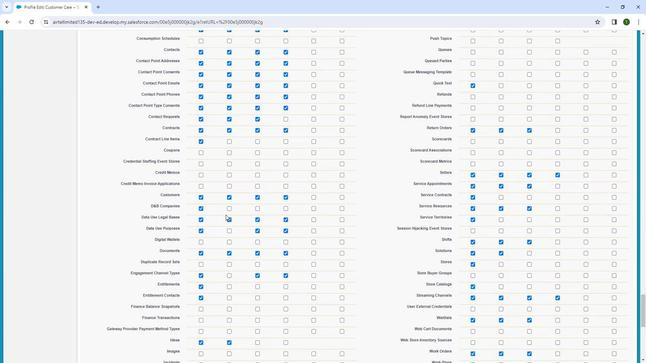 
Action: Mouse scrolled (228, 207) with delta (0, 0)
Screenshot: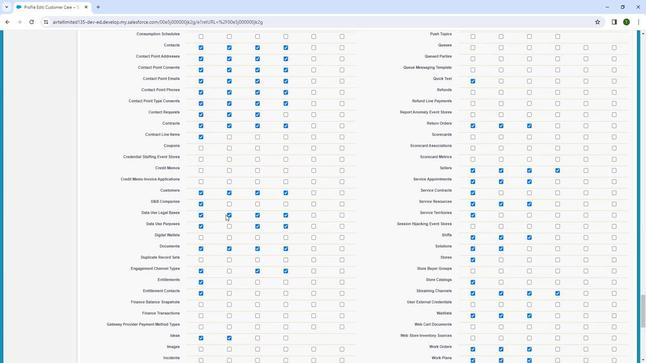 
Action: Mouse scrolled (228, 207) with delta (0, 0)
Screenshot: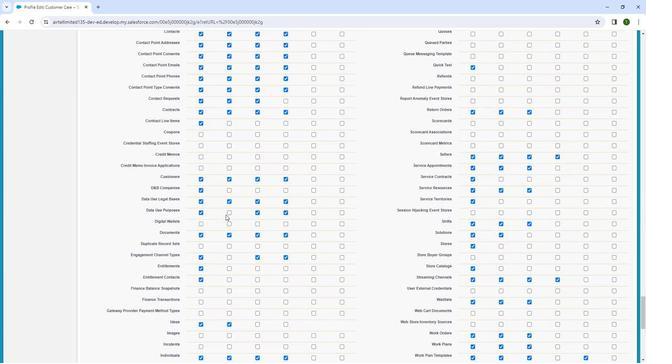 
Action: Mouse moved to (229, 207)
Screenshot: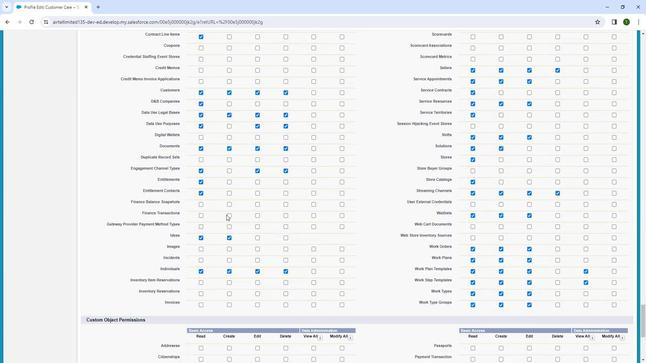 
Action: Mouse scrolled (229, 207) with delta (0, 0)
Screenshot: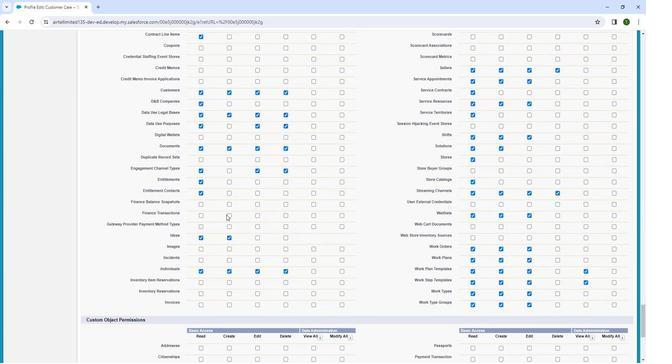 
Action: Mouse scrolled (229, 207) with delta (0, 0)
Screenshot: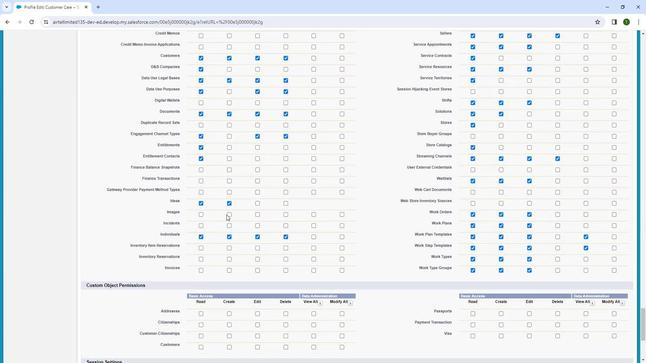 
Action: Mouse scrolled (229, 207) with delta (0, 0)
Screenshot: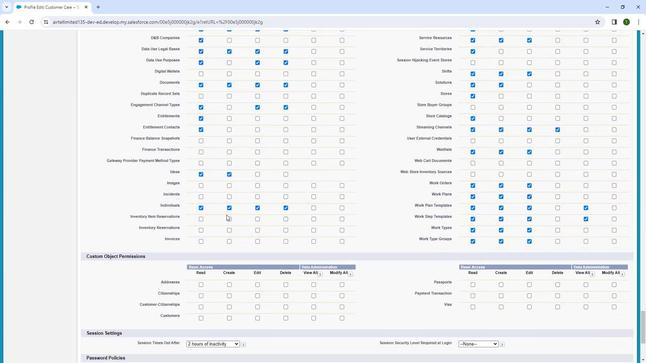 
Action: Mouse moved to (200, 264)
Screenshot: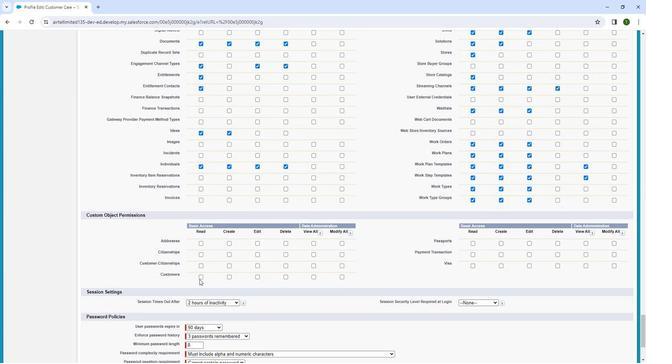 
Action: Mouse pressed left at (200, 264)
Screenshot: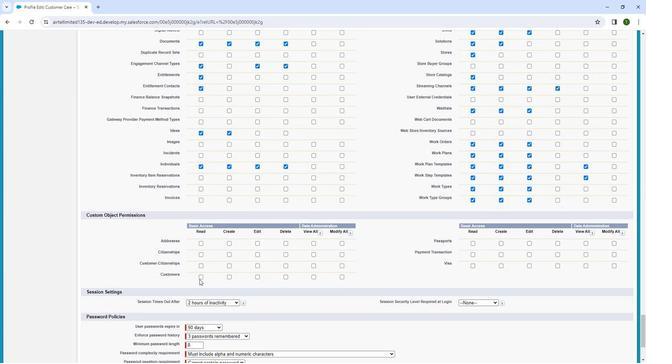 
Action: Mouse moved to (202, 264)
Screenshot: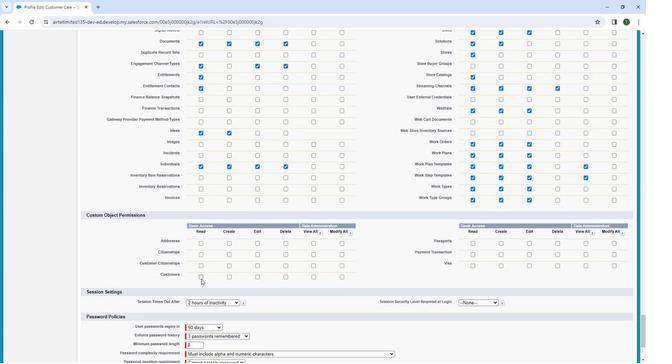 
Action: Mouse pressed left at (202, 264)
Screenshot: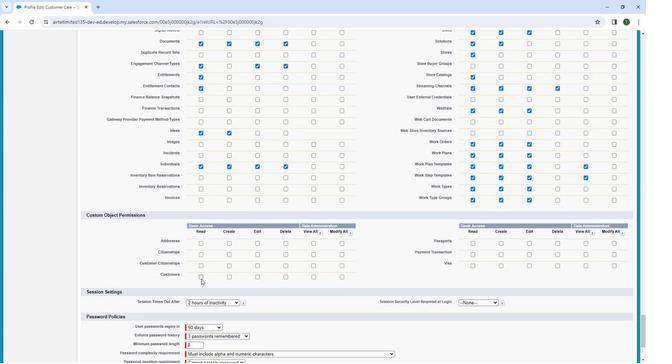 
Action: Mouse moved to (201, 261)
Screenshot: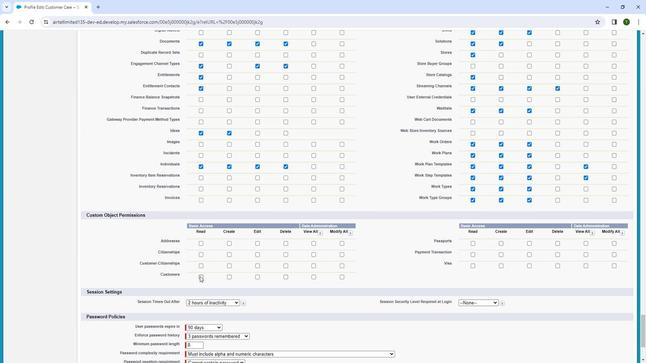 
Action: Mouse pressed left at (201, 261)
Screenshot: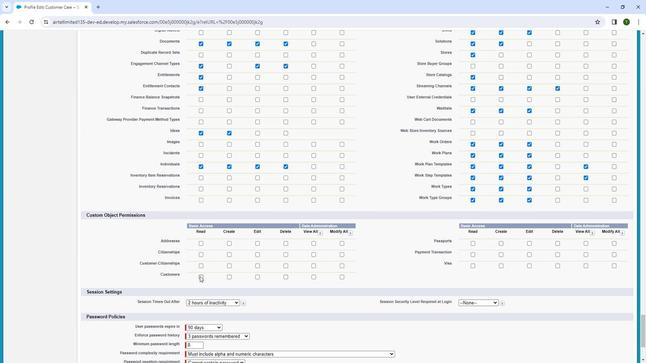 
Action: Mouse moved to (231, 261)
Screenshot: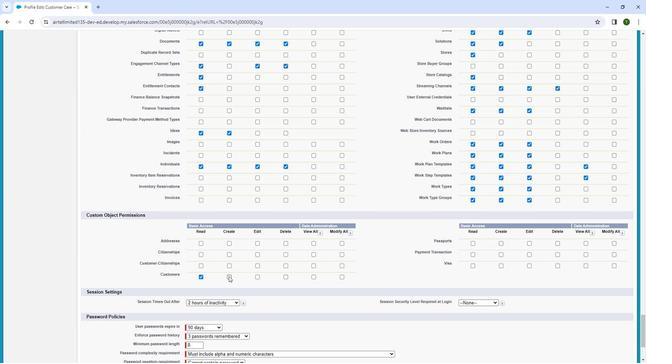 
Action: Mouse pressed left at (231, 261)
Screenshot: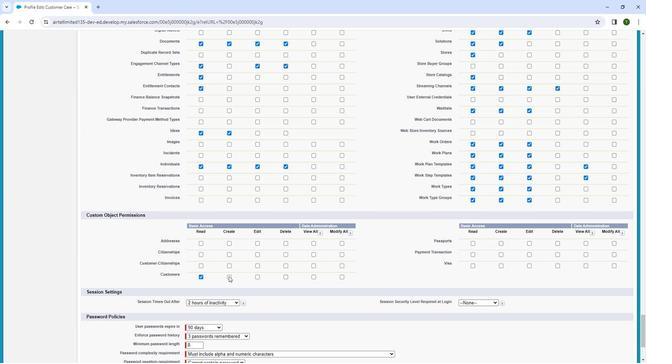 
Action: Mouse moved to (263, 262)
Screenshot: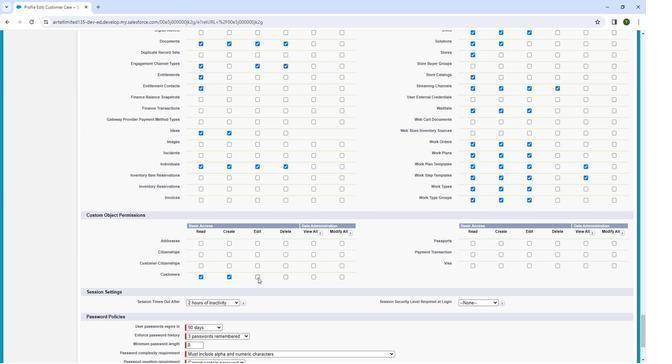 
Action: Mouse pressed left at (263, 262)
Screenshot: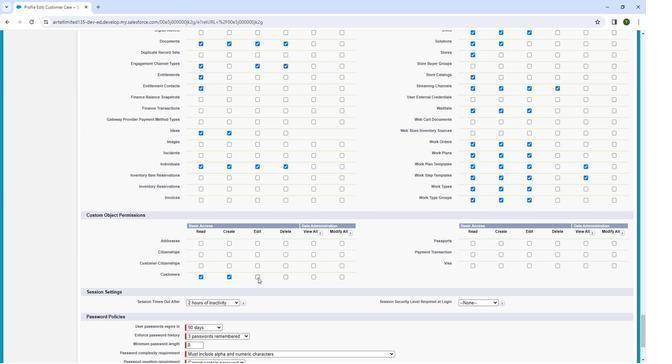 
Action: Mouse moved to (293, 261)
Screenshot: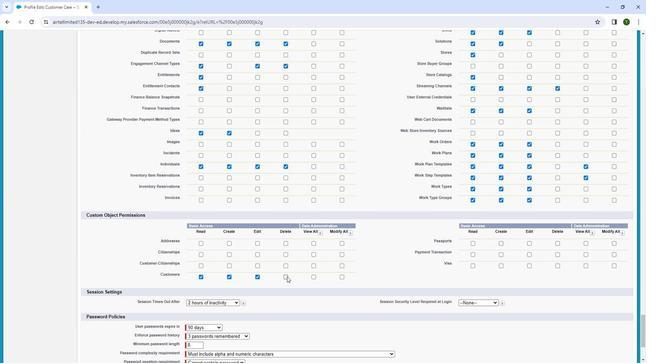
Action: Mouse pressed left at (293, 261)
Screenshot: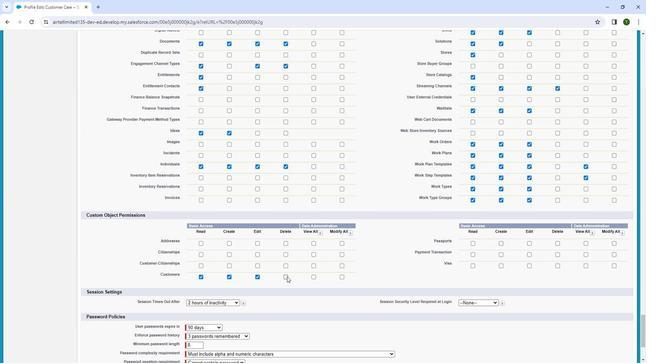 
Action: Mouse moved to (366, 241)
Screenshot: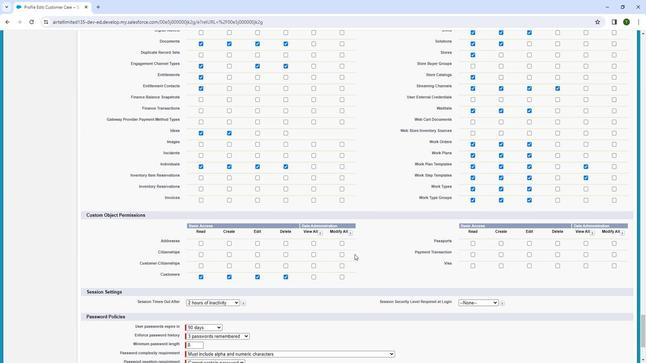 
Action: Mouse scrolled (366, 242) with delta (0, 0)
Screenshot: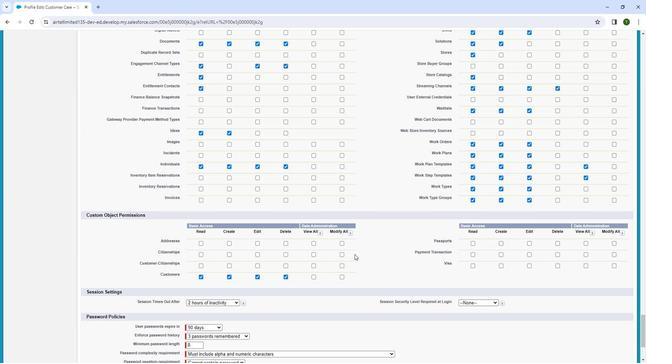 
Action: Mouse moved to (366, 241)
Screenshot: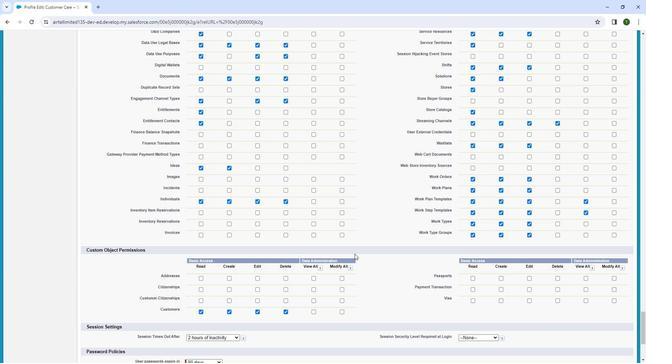 
Action: Mouse scrolled (366, 241) with delta (0, 0)
Screenshot: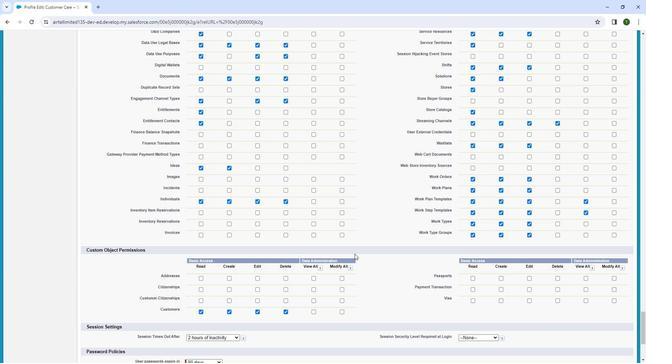 
Action: Mouse scrolled (366, 241) with delta (0, 0)
Screenshot: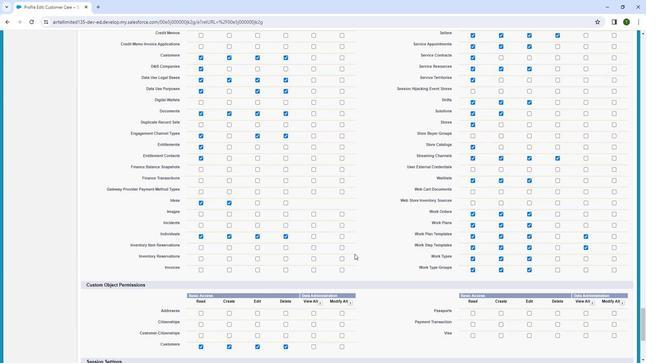 
Action: Mouse scrolled (366, 241) with delta (0, 0)
Screenshot: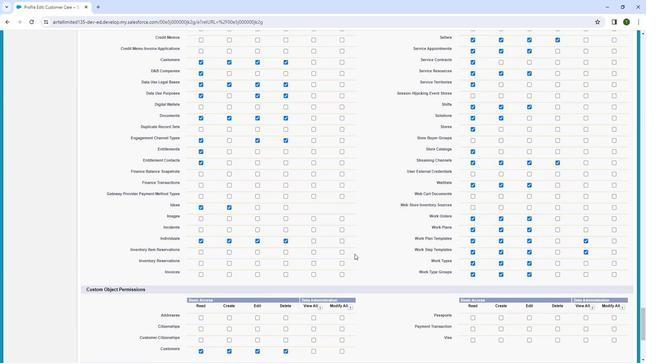 
Action: Mouse scrolled (366, 241) with delta (0, 0)
Screenshot: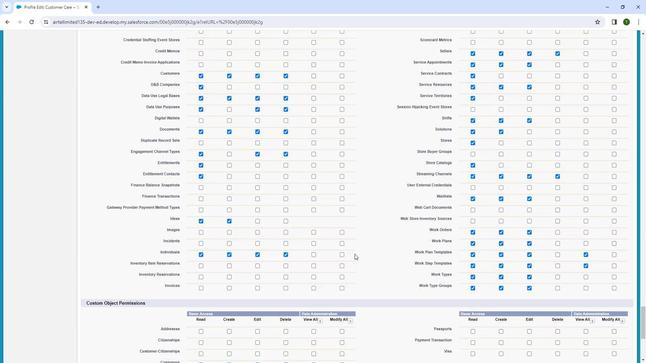 
Action: Mouse moved to (363, 236)
Screenshot: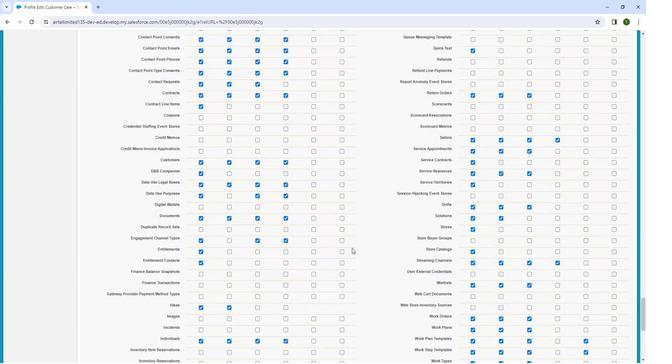 
Action: Mouse scrolled (363, 236) with delta (0, 0)
Screenshot: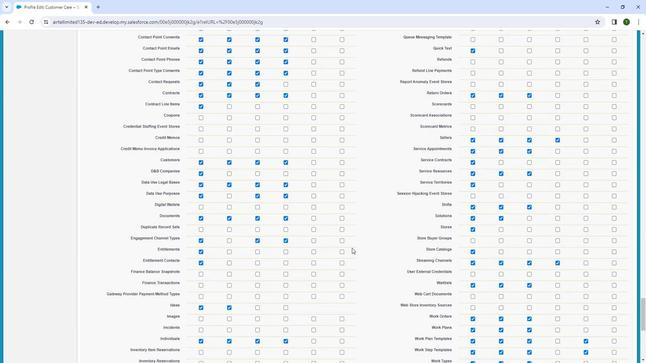 
Action: Mouse scrolled (363, 236) with delta (0, 0)
Screenshot: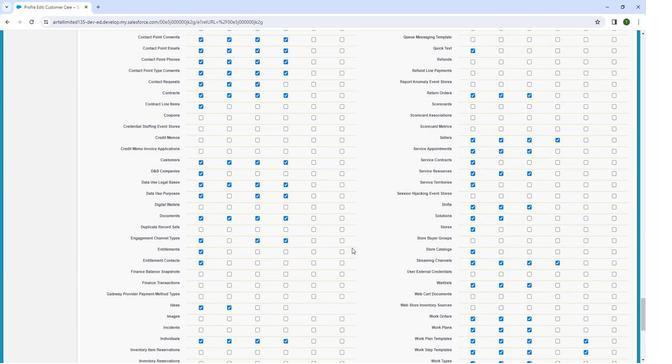 
Action: Mouse moved to (363, 236)
Screenshot: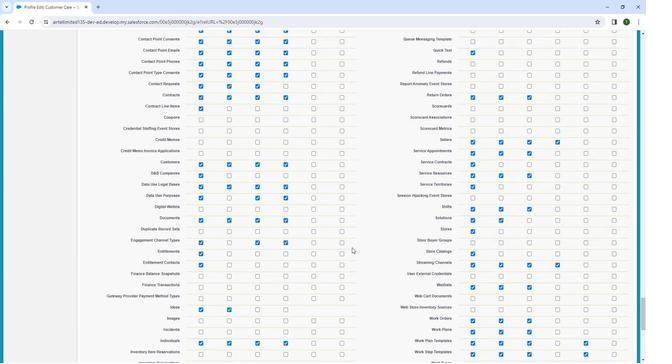 
Action: Mouse scrolled (363, 236) with delta (0, 0)
Screenshot: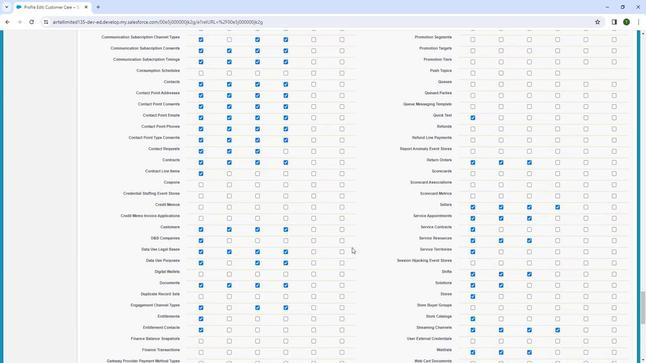 
Action: Mouse scrolled (363, 236) with delta (0, 0)
Screenshot: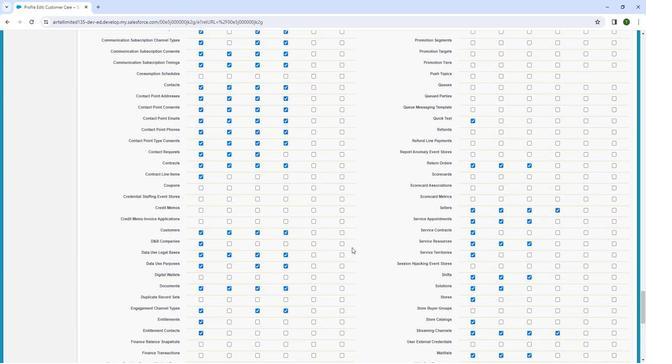 
Action: Mouse moved to (363, 235)
Screenshot: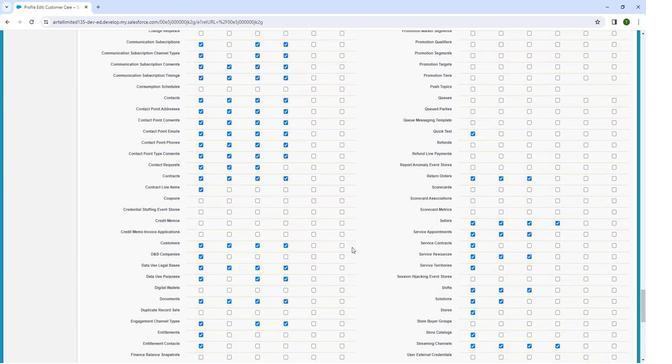 
Action: Mouse scrolled (363, 236) with delta (0, 0)
Screenshot: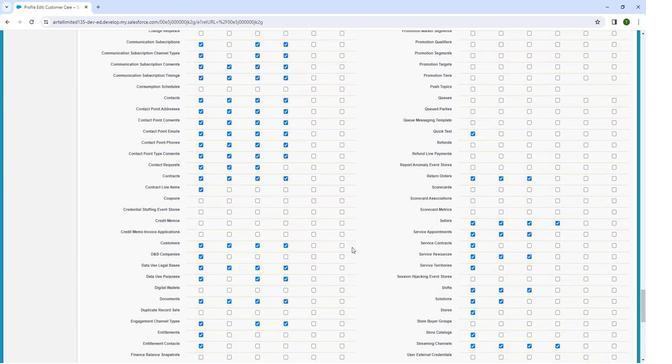 
Action: Mouse moved to (362, 233)
Screenshot: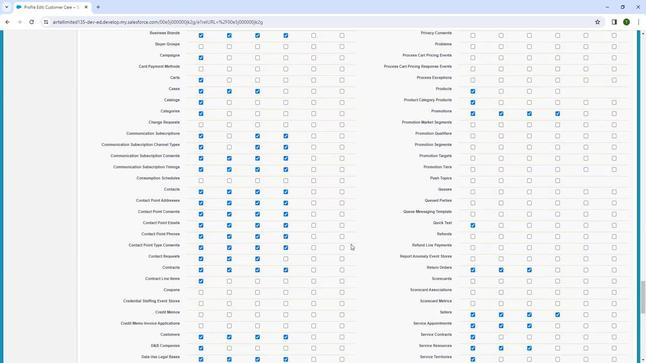 
Action: Mouse scrolled (362, 233) with delta (0, 0)
Screenshot: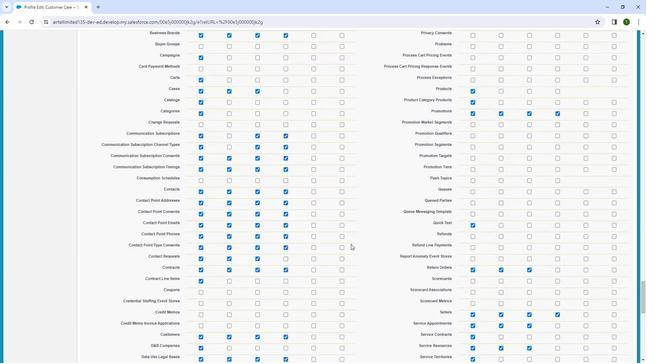 
Action: Mouse scrolled (362, 233) with delta (0, 0)
Screenshot: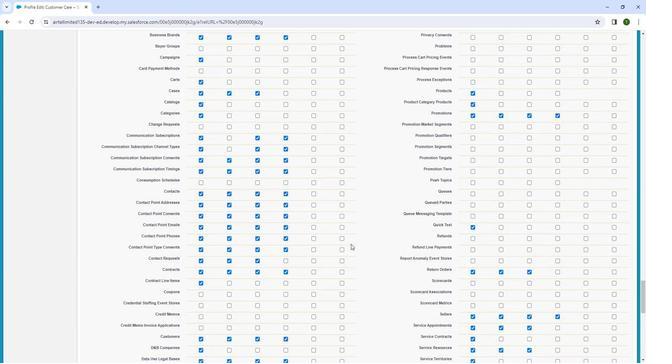 
Action: Mouse scrolled (362, 233) with delta (0, 0)
Screenshot: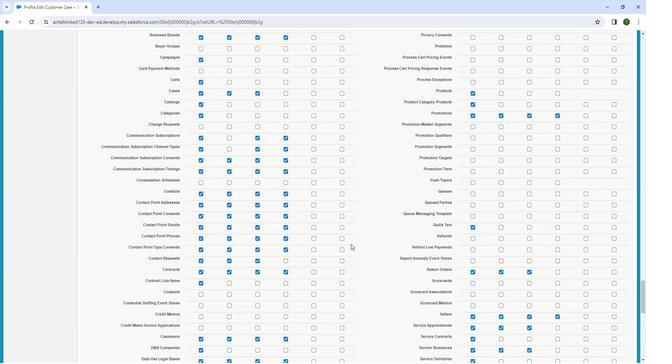 
Action: Mouse scrolled (362, 233) with delta (0, 0)
Screenshot: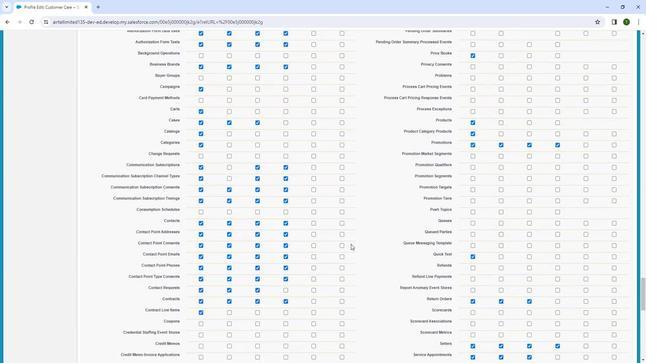
Action: Mouse moved to (362, 232)
Screenshot: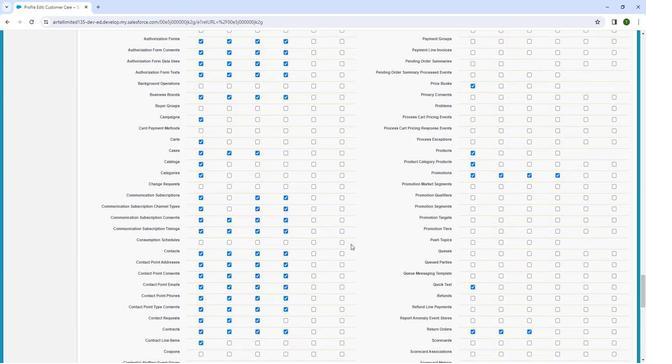 
Action: Mouse scrolled (362, 233) with delta (0, 0)
Screenshot: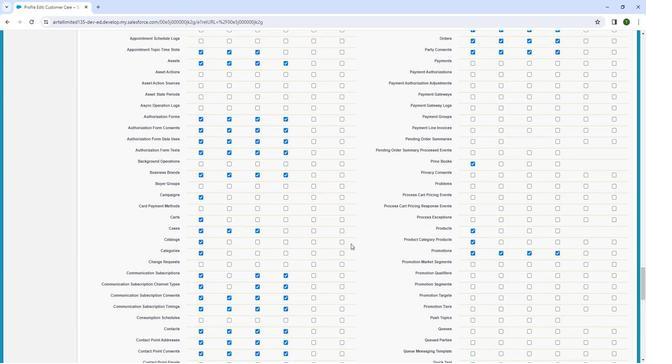 
Action: Mouse scrolled (362, 233) with delta (0, 0)
Screenshot: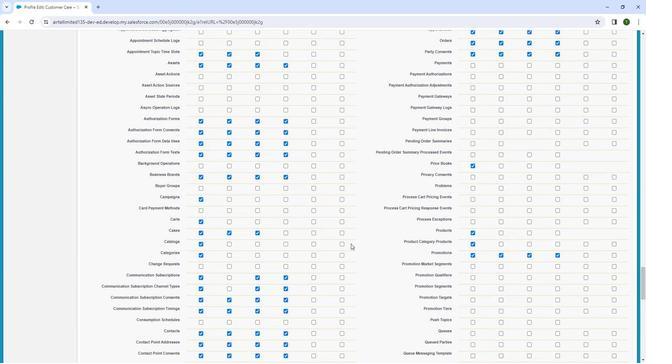 
Action: Mouse scrolled (362, 233) with delta (0, 0)
Screenshot: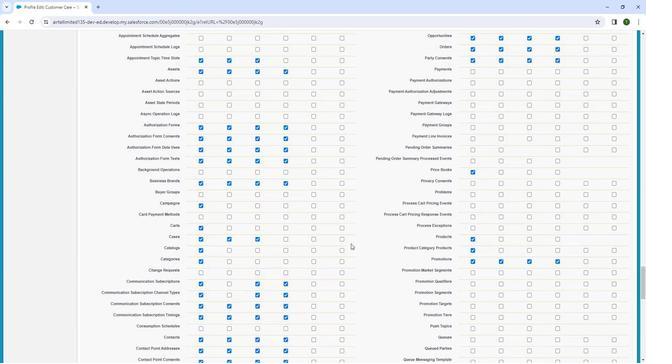 
Action: Mouse moved to (362, 232)
Screenshot: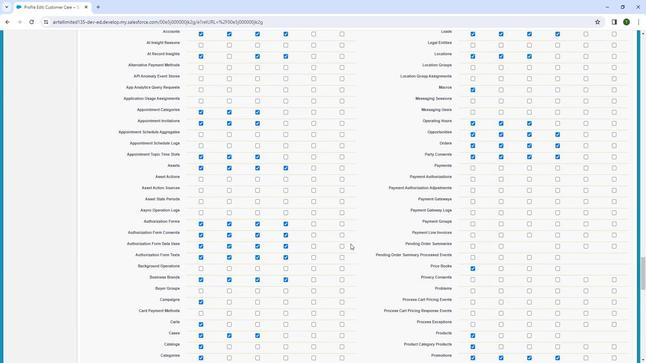 
Action: Mouse scrolled (362, 233) with delta (0, 0)
Screenshot: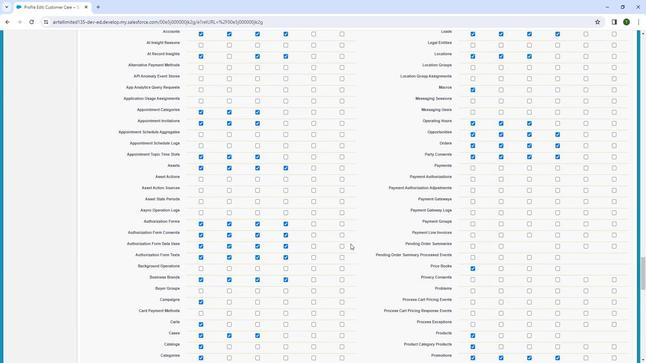 
Action: Mouse scrolled (362, 233) with delta (0, 0)
Screenshot: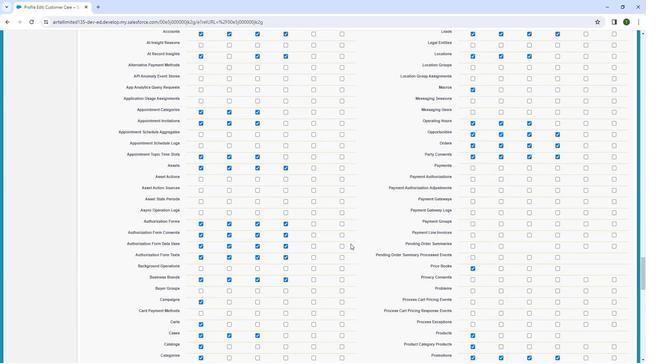 
Action: Mouse scrolled (362, 233) with delta (0, 0)
Screenshot: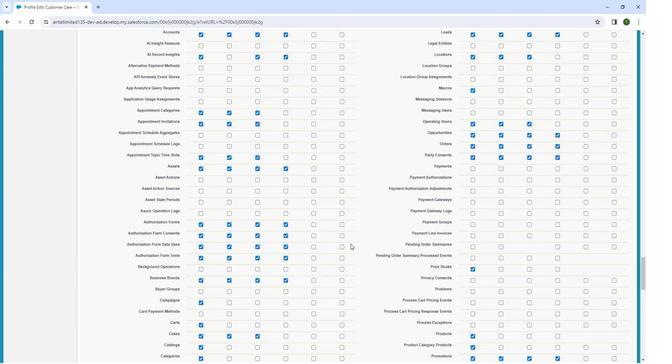 
Action: Mouse scrolled (362, 233) with delta (0, 0)
Screenshot: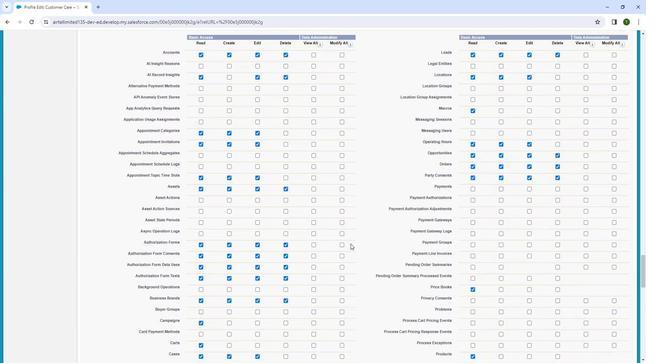 
Action: Mouse scrolled (362, 233) with delta (0, 0)
Screenshot: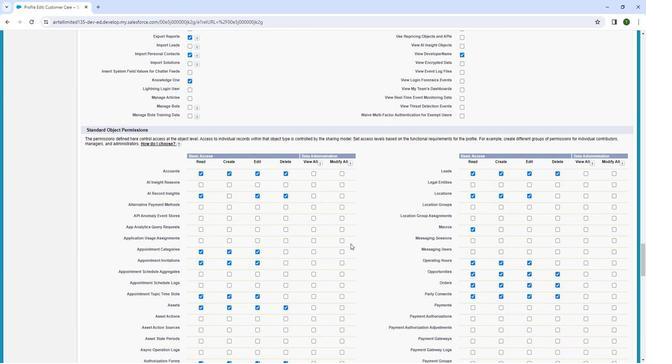 
Action: Mouse scrolled (362, 233) with delta (0, 0)
Screenshot: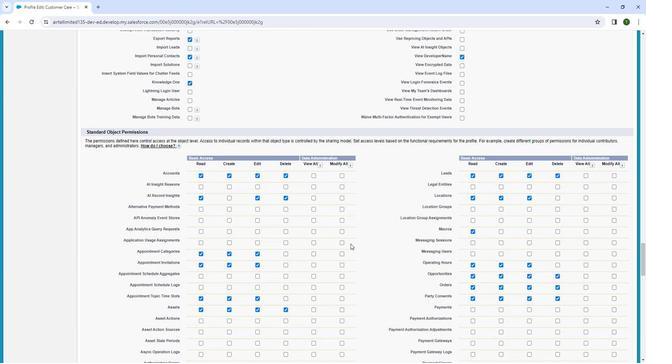 
Action: Mouse scrolled (362, 233) with delta (0, 0)
Screenshot: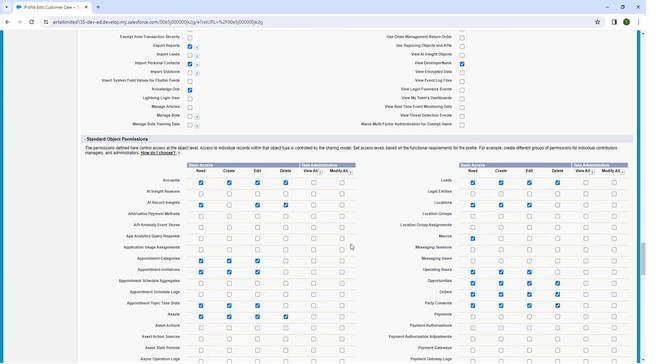 
Action: Mouse moved to (361, 231)
Screenshot: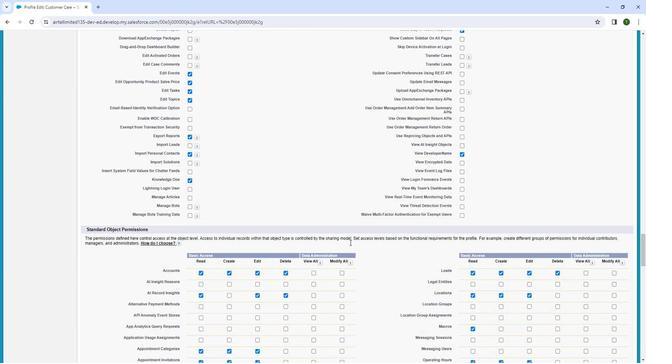 
Action: Mouse scrolled (361, 232) with delta (0, 0)
Screenshot: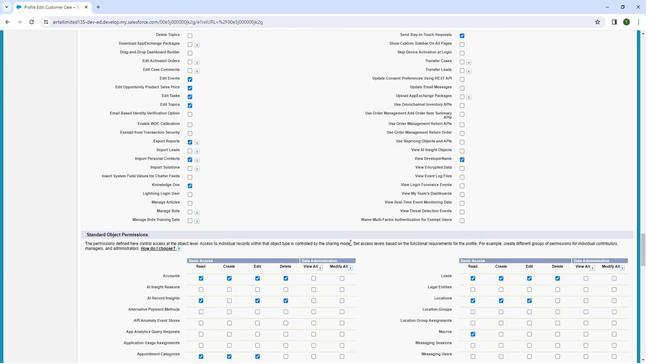 
Action: Mouse scrolled (361, 232) with delta (0, 0)
Screenshot: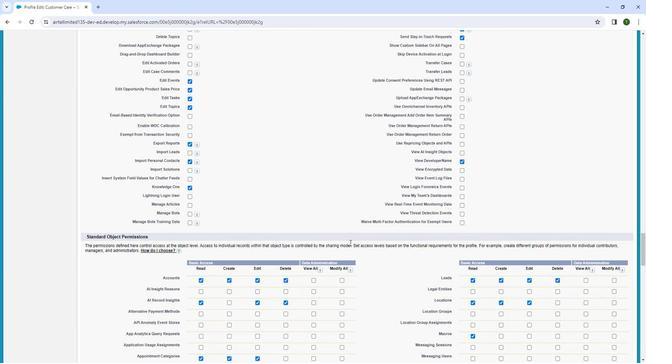 
Action: Mouse scrolled (361, 232) with delta (0, 0)
Screenshot: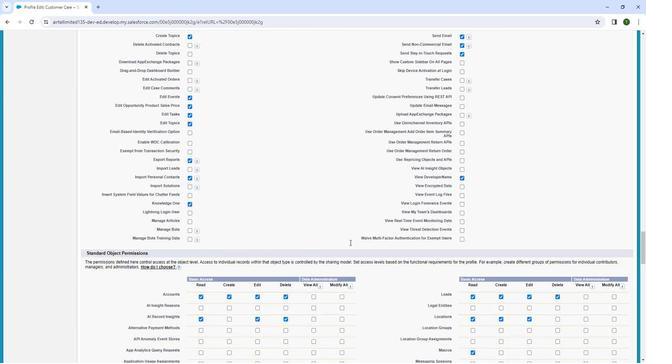 
Action: Mouse scrolled (361, 232) with delta (0, 0)
Screenshot: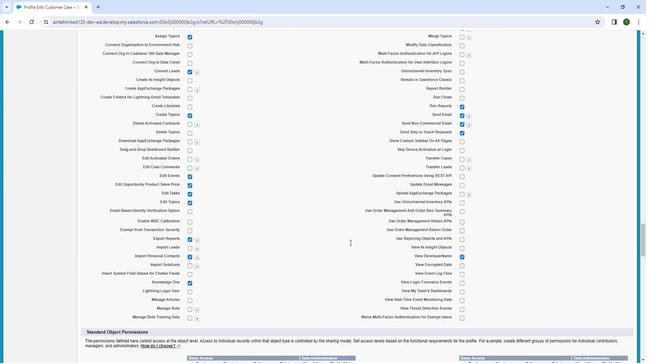 
Action: Mouse scrolled (361, 232) with delta (0, 0)
Screenshot: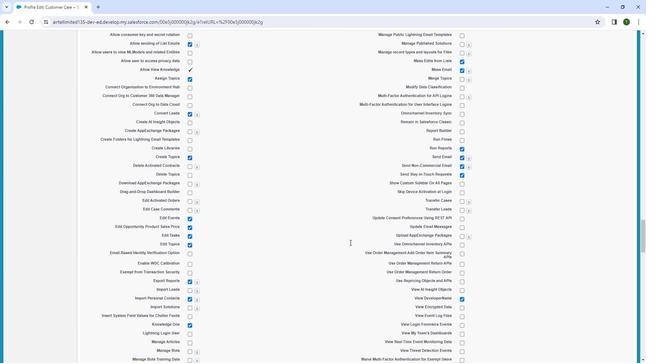 
Action: Mouse scrolled (361, 232) with delta (0, 0)
Screenshot: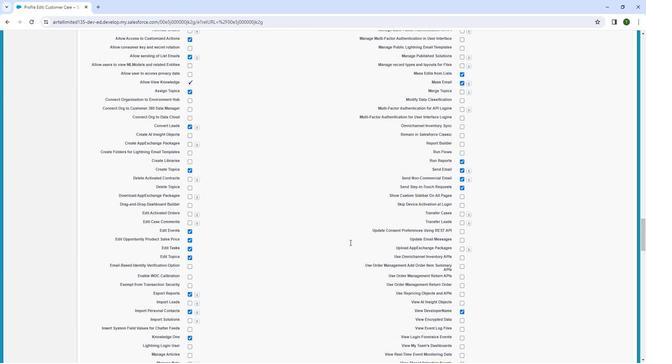 
Action: Mouse scrolled (361, 232) with delta (0, 0)
Screenshot: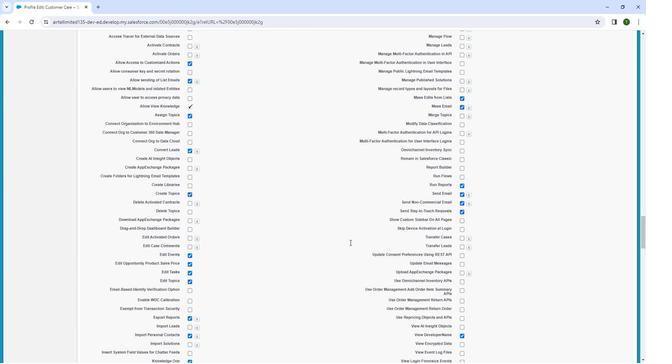 
Action: Mouse scrolled (361, 232) with delta (0, 0)
Screenshot: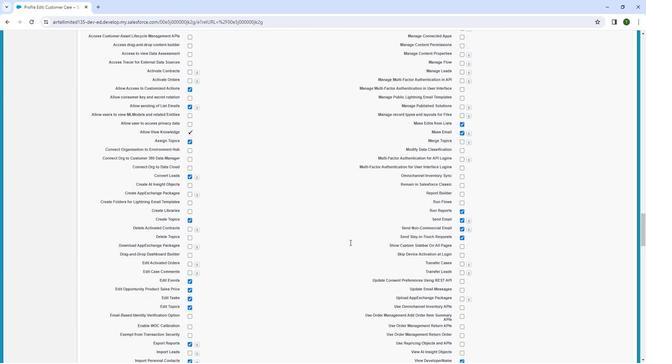 
Action: Mouse scrolled (361, 232) with delta (0, 0)
Screenshot: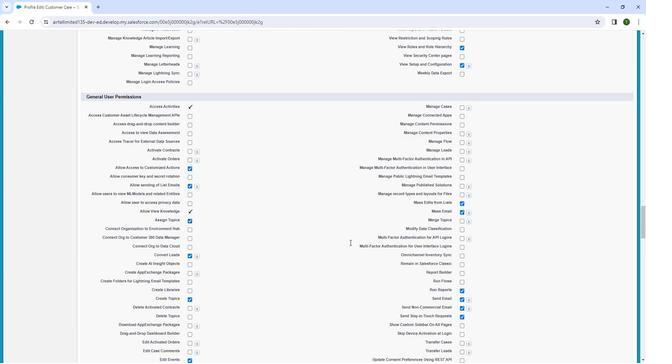 
Action: Mouse scrolled (361, 232) with delta (0, 0)
Screenshot: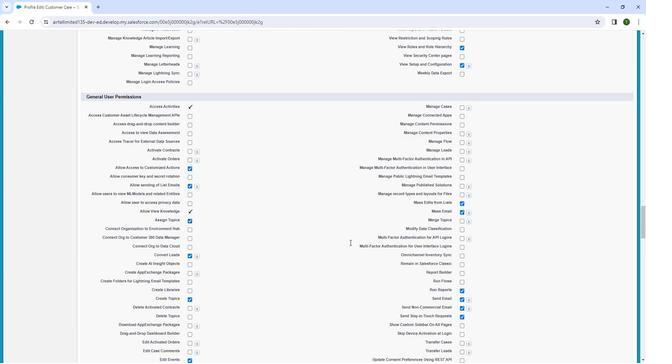
Action: Mouse scrolled (361, 232) with delta (0, 0)
Screenshot: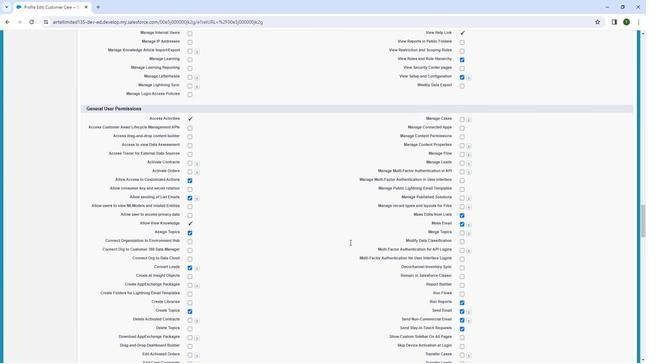 
Action: Mouse scrolled (361, 232) with delta (0, 0)
Screenshot: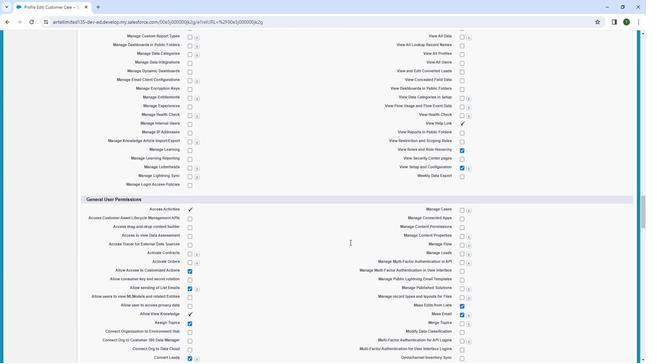 
Action: Mouse scrolled (361, 232) with delta (0, 0)
Screenshot: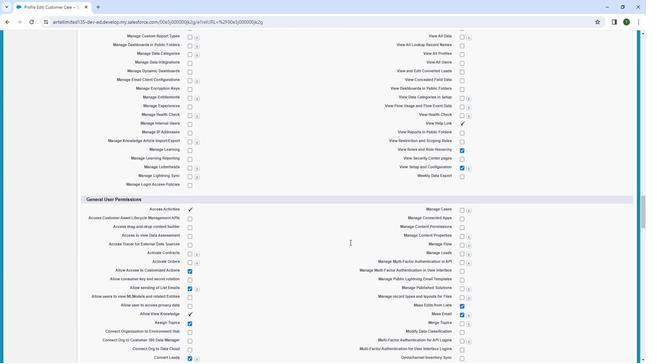 
Action: Mouse scrolled (361, 232) with delta (0, 0)
Screenshot: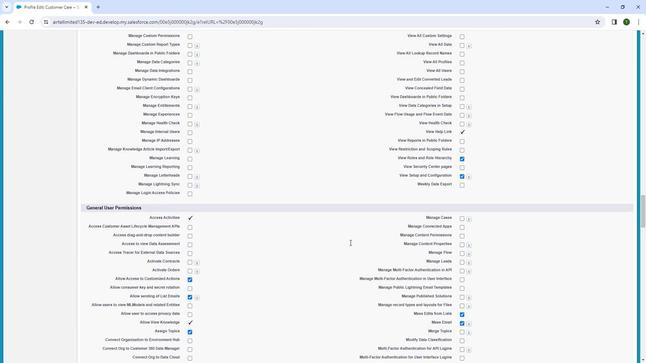 
Action: Mouse scrolled (361, 232) with delta (0, 0)
Screenshot: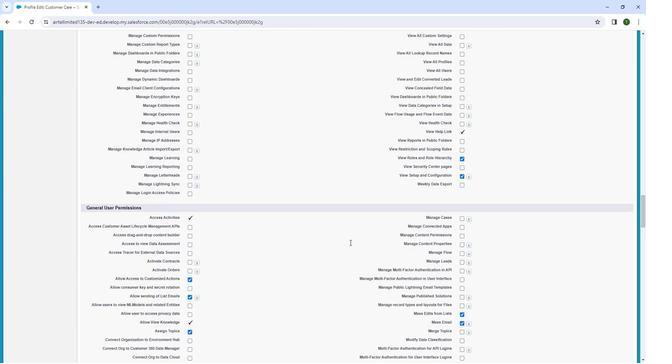 
Action: Mouse scrolled (361, 232) with delta (0, 0)
Screenshot: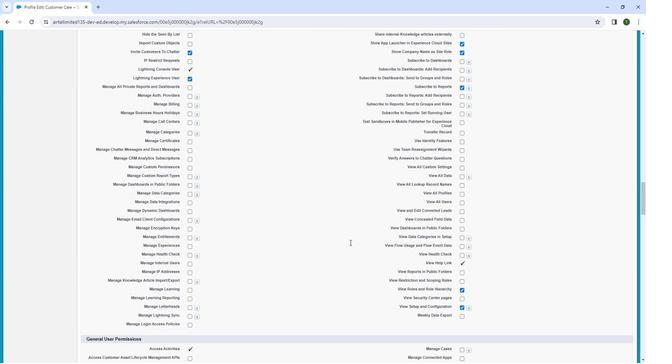 
Action: Mouse scrolled (361, 232) with delta (0, 0)
Screenshot: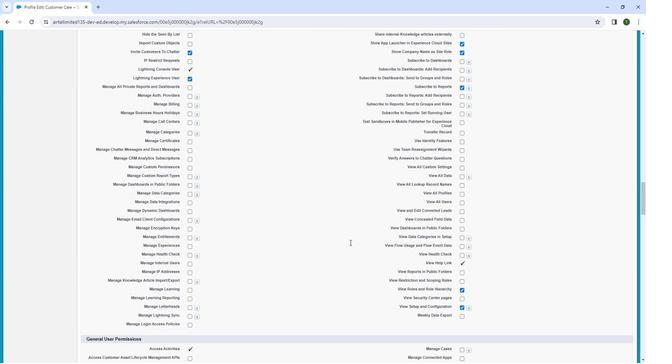 
Action: Mouse scrolled (361, 232) with delta (0, 0)
Screenshot: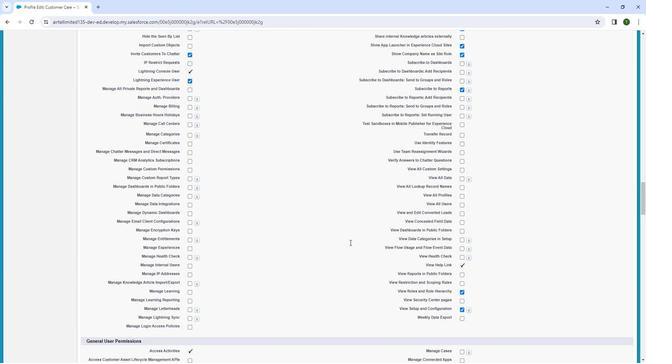 
Action: Mouse scrolled (361, 232) with delta (0, 0)
Screenshot: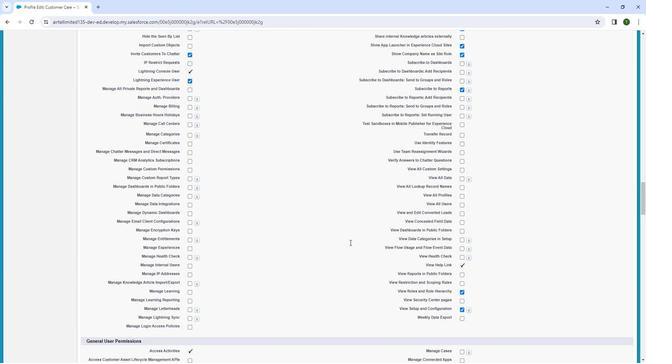 
Action: Mouse scrolled (361, 232) with delta (0, 0)
Screenshot: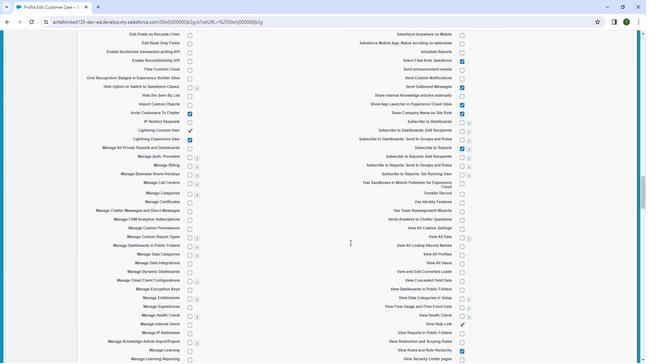 
Action: Mouse moved to (361, 231)
Screenshot: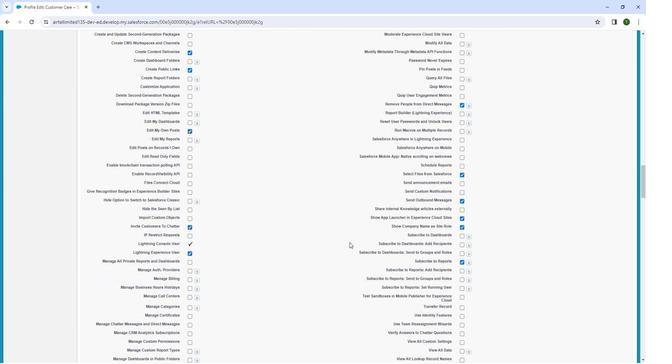 
Action: Mouse scrolled (361, 231) with delta (0, 0)
Screenshot: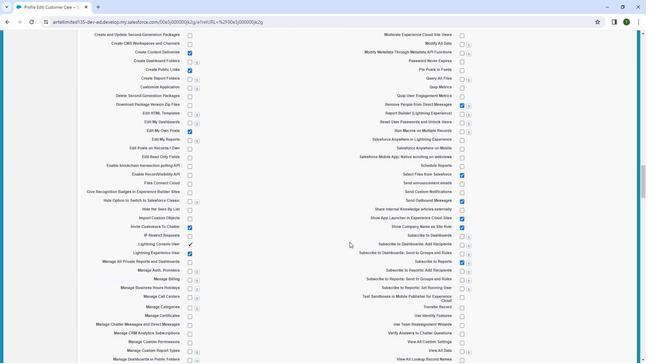 
Action: Mouse scrolled (361, 231) with delta (0, 0)
Screenshot: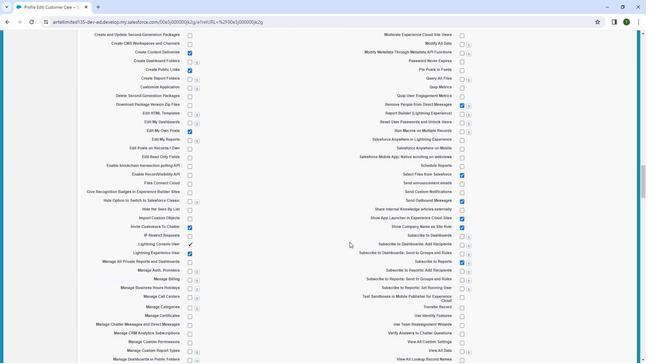 
Action: Mouse scrolled (361, 231) with delta (0, 0)
Screenshot: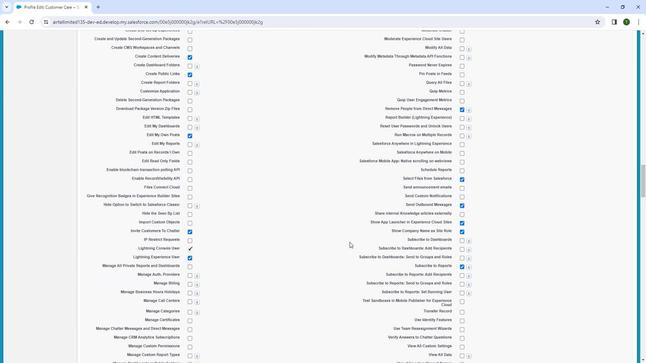 
Action: Mouse scrolled (361, 231) with delta (0, 0)
Screenshot: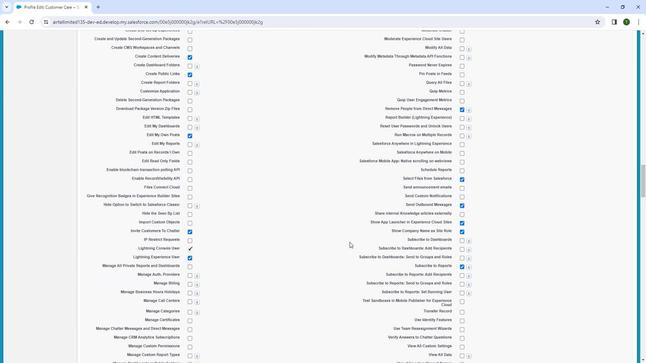 
Action: Mouse scrolled (361, 231) with delta (0, 0)
Screenshot: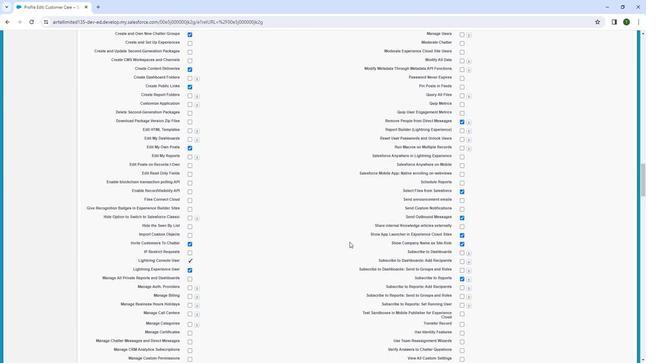 
Action: Mouse moved to (361, 231)
Screenshot: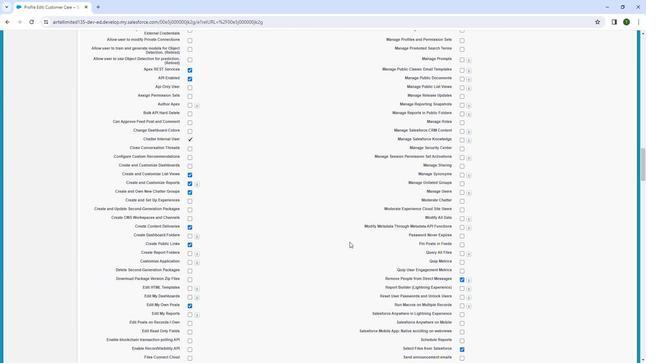 
Action: Mouse scrolled (361, 231) with delta (0, 0)
Screenshot: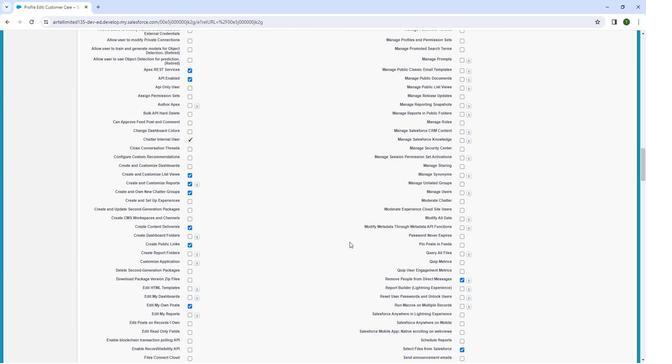 
Action: Mouse scrolled (361, 231) with delta (0, 0)
Screenshot: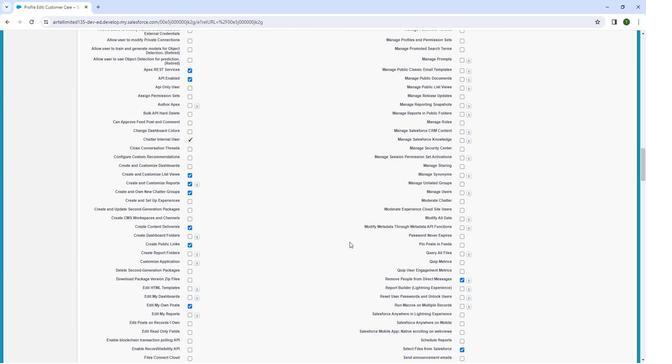 
Action: Mouse scrolled (361, 231) with delta (0, 0)
Screenshot: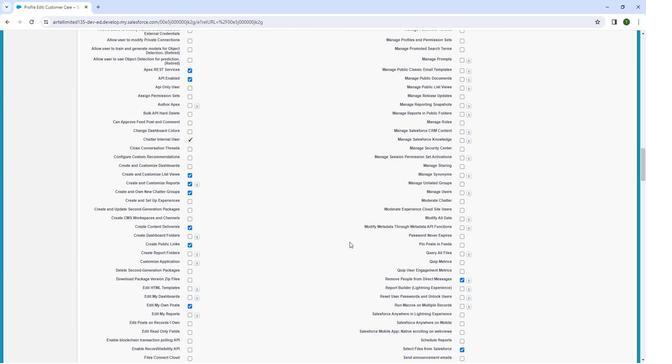 
Action: Mouse scrolled (361, 231) with delta (0, 0)
Screenshot: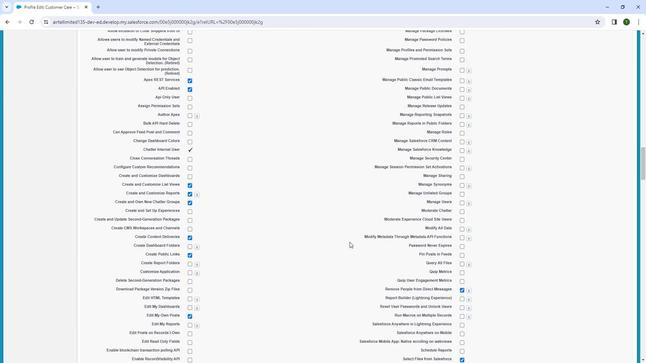 
Action: Mouse scrolled (361, 231) with delta (0, 0)
Screenshot: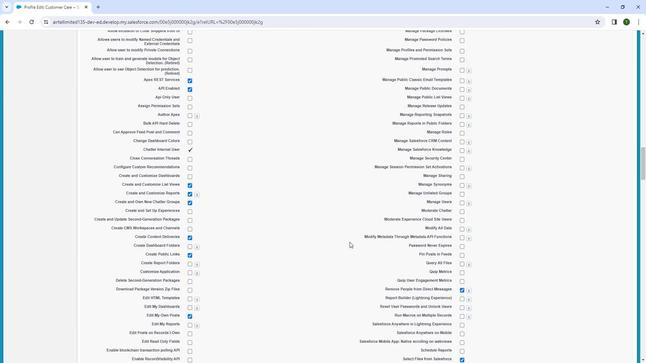 
Action: Mouse scrolled (361, 231) with delta (0, 0)
Screenshot: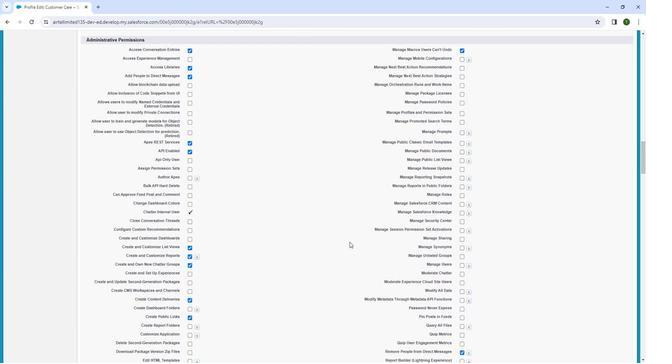 
Action: Mouse scrolled (361, 231) with delta (0, 0)
Screenshot: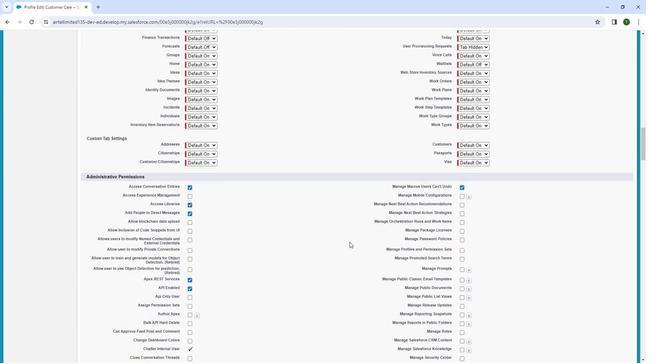 
Action: Mouse scrolled (361, 231) with delta (0, 0)
Screenshot: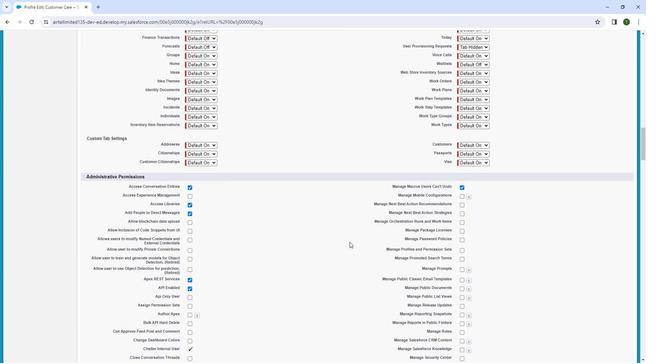 
Action: Mouse scrolled (361, 231) with delta (0, 0)
Screenshot: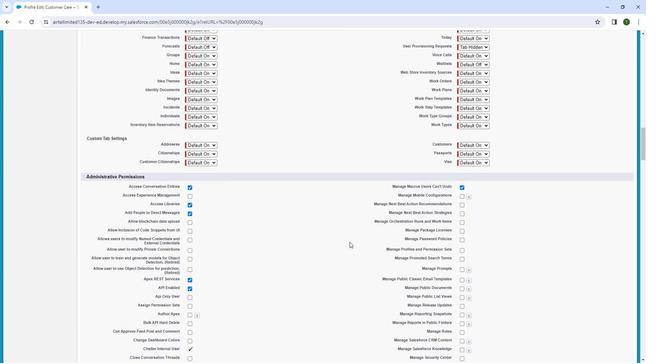 
Action: Mouse scrolled (361, 231) with delta (0, 0)
Screenshot: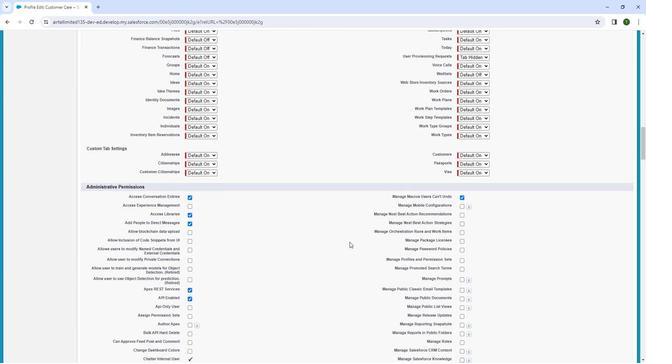 
Action: Mouse scrolled (361, 231) with delta (0, 0)
Screenshot: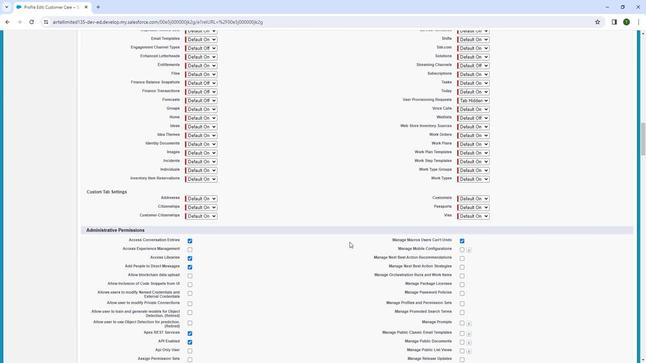 
Action: Mouse moved to (360, 230)
Screenshot: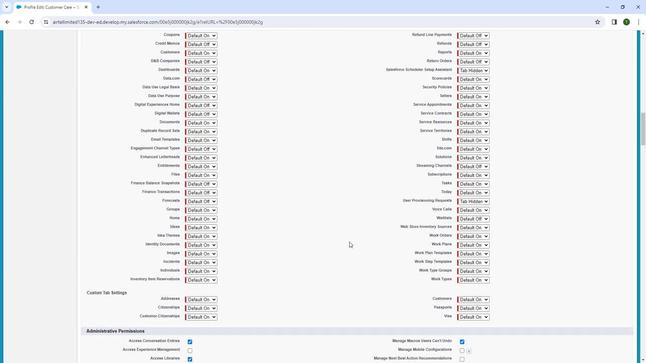 
Action: Mouse scrolled (360, 231) with delta (0, 0)
Screenshot: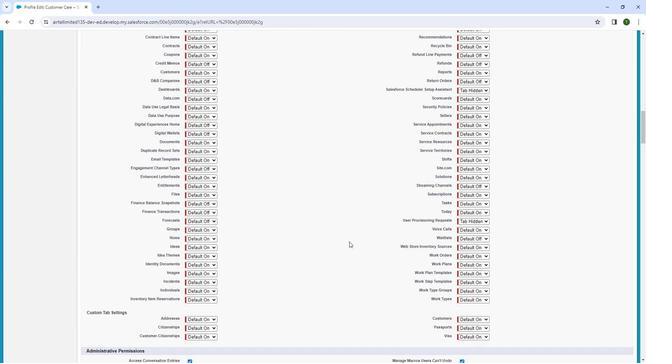 
Action: Mouse scrolled (360, 231) with delta (0, 0)
Screenshot: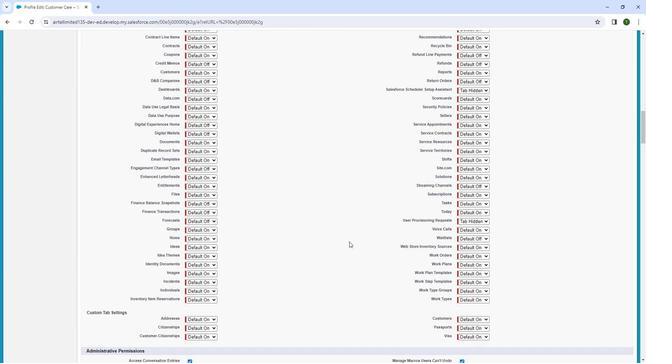 
Action: Mouse scrolled (360, 231) with delta (0, 0)
Screenshot: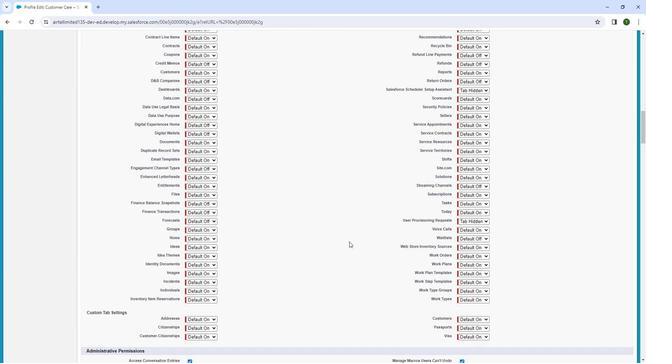 
Action: Mouse scrolled (360, 231) with delta (0, 0)
Screenshot: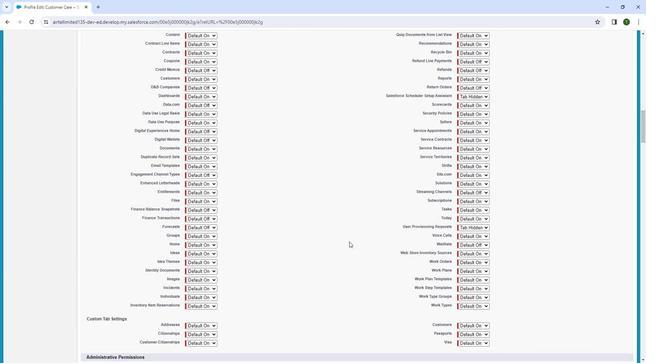 
Action: Mouse scrolled (360, 231) with delta (0, 0)
Screenshot: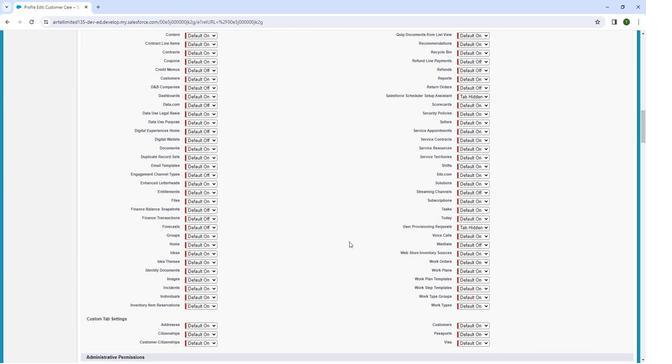 
Action: Mouse scrolled (360, 231) with delta (0, 0)
Screenshot: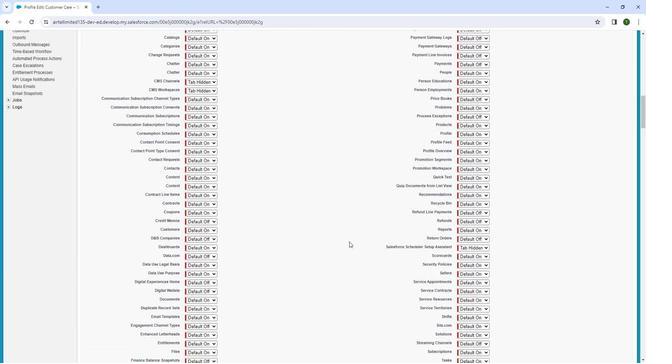 
Action: Mouse scrolled (360, 231) with delta (0, 0)
Screenshot: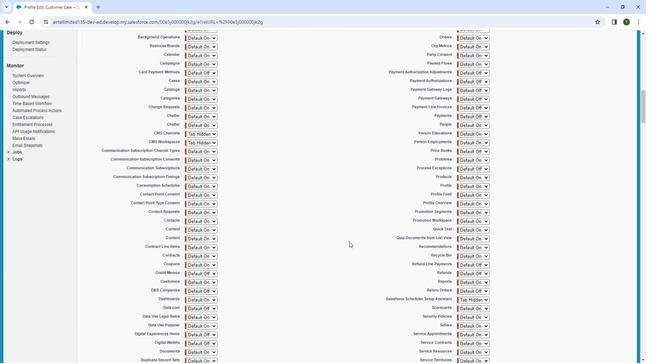 
Action: Mouse scrolled (360, 231) with delta (0, 0)
Screenshot: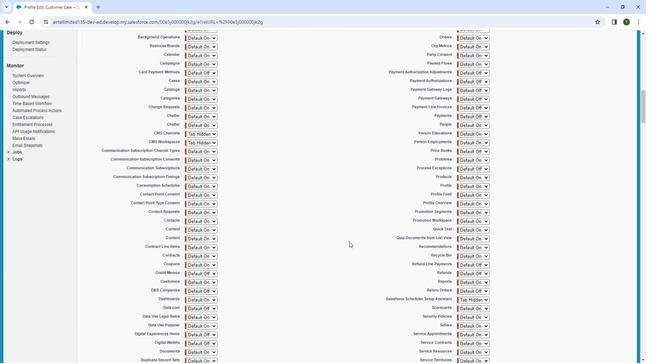 
Action: Mouse scrolled (360, 231) with delta (0, 0)
Screenshot: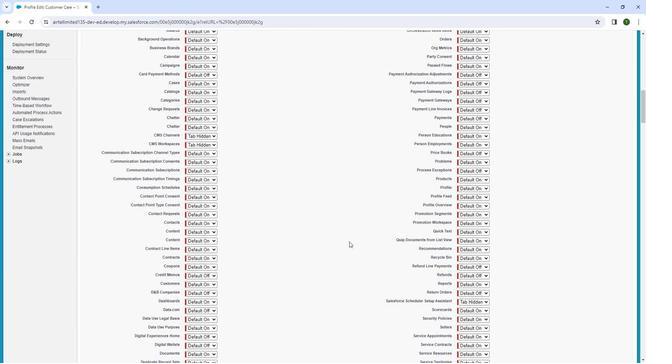 
Action: Mouse scrolled (360, 231) with delta (0, 0)
Screenshot: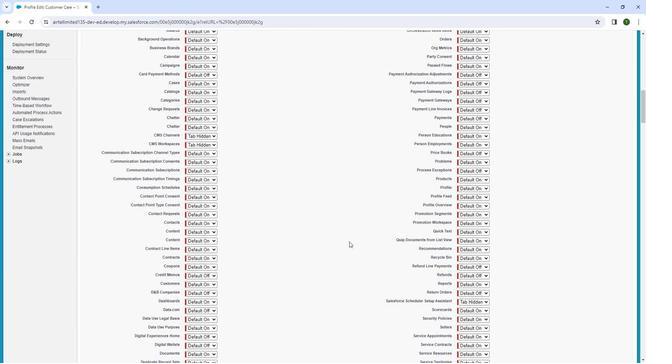 
Action: Mouse scrolled (360, 231) with delta (0, 0)
Screenshot: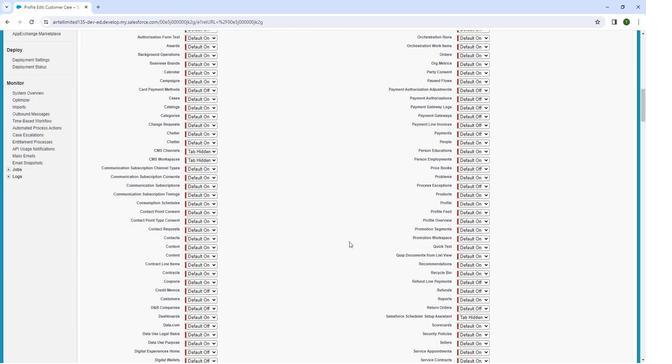 
Action: Mouse scrolled (360, 231) with delta (0, 0)
Screenshot: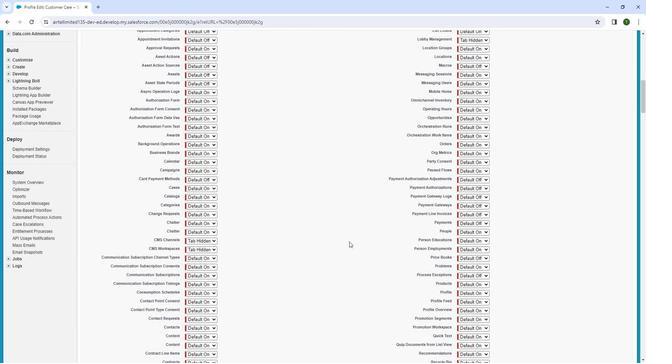
Action: Mouse scrolled (360, 231) with delta (0, 0)
Screenshot: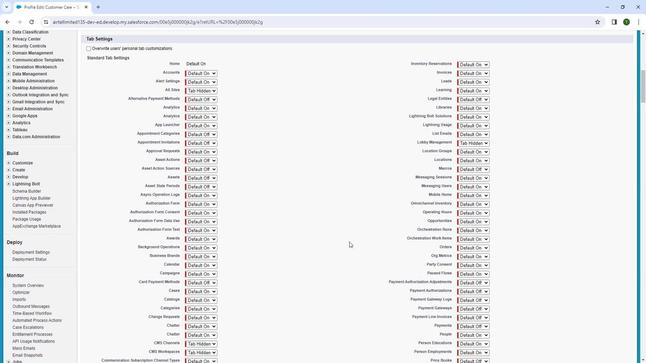
Action: Mouse scrolled (360, 231) with delta (0, 0)
Screenshot: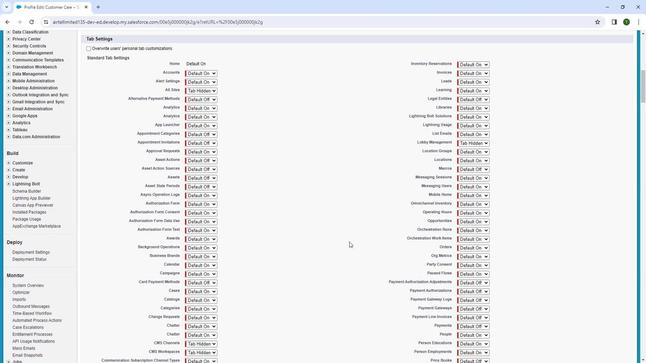 
Action: Mouse scrolled (360, 231) with delta (0, 0)
Screenshot: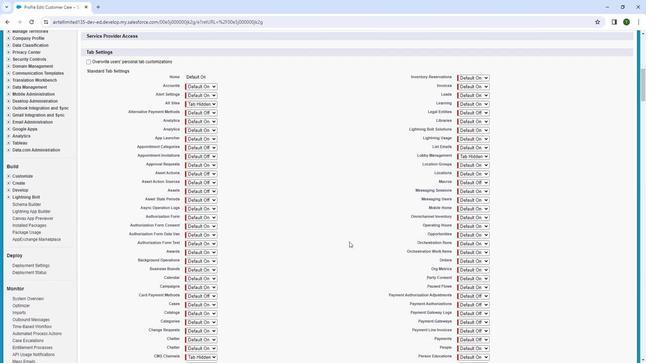 
Action: Mouse scrolled (360, 231) with delta (0, 0)
Screenshot: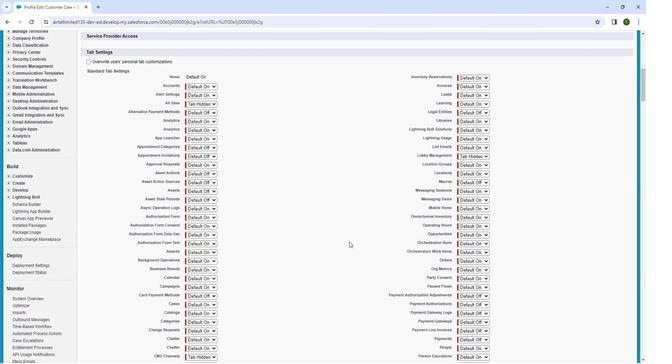 
Action: Mouse scrolled (360, 231) with delta (0, 0)
Screenshot: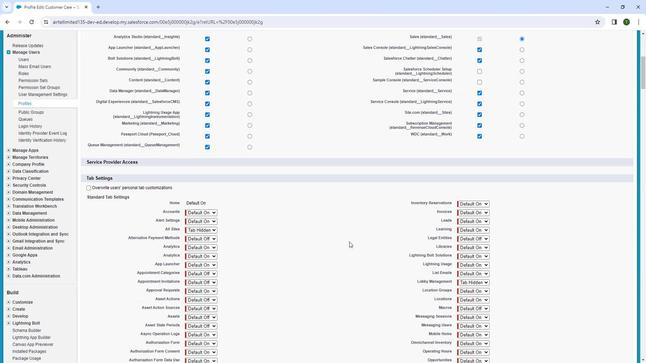 
Action: Mouse scrolled (360, 231) with delta (0, 0)
Screenshot: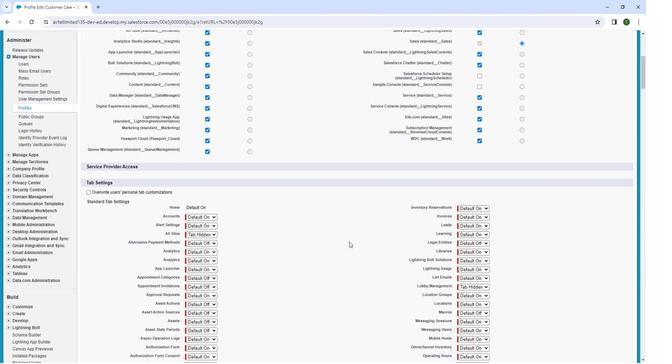 
Action: Mouse scrolled (360, 231) with delta (0, 0)
Screenshot: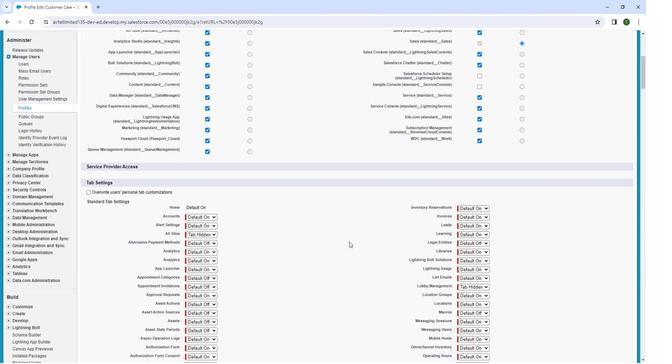 
Action: Mouse scrolled (360, 231) with delta (0, 0)
Screenshot: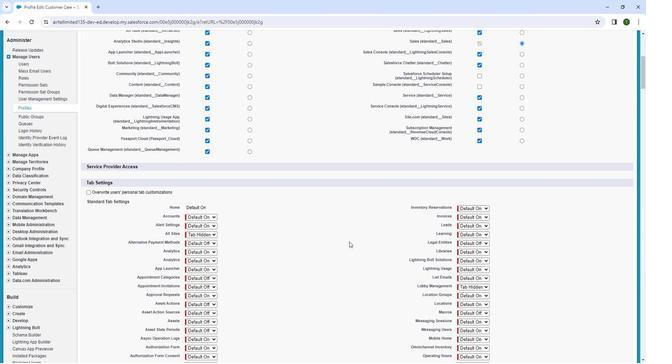 
Action: Mouse scrolled (360, 231) with delta (0, 0)
Screenshot: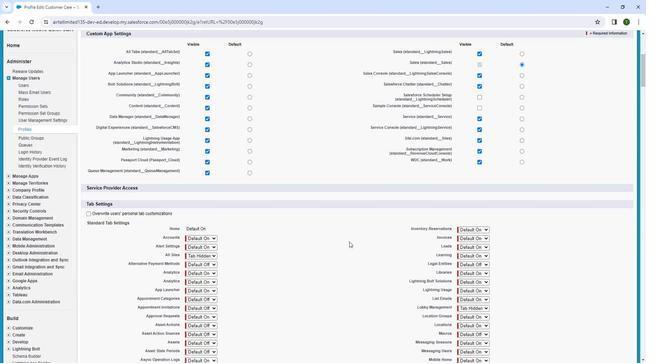 
Action: Mouse moved to (255, 125)
Screenshot: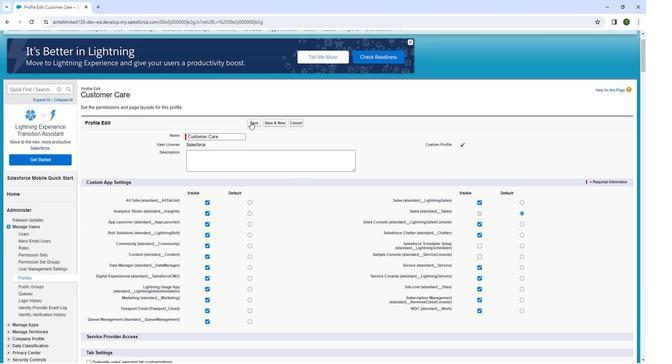 
Action: Mouse pressed left at (255, 125)
Screenshot: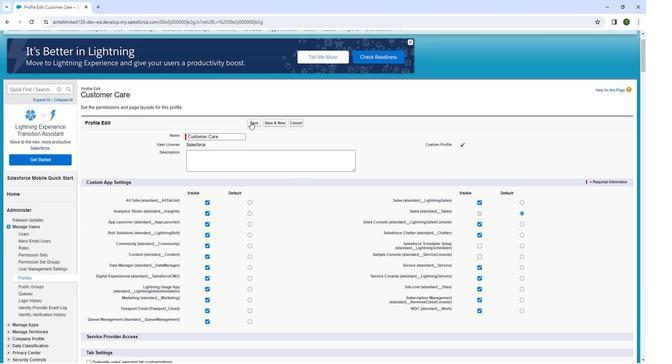 
Action: Mouse moved to (39, 128)
Screenshot: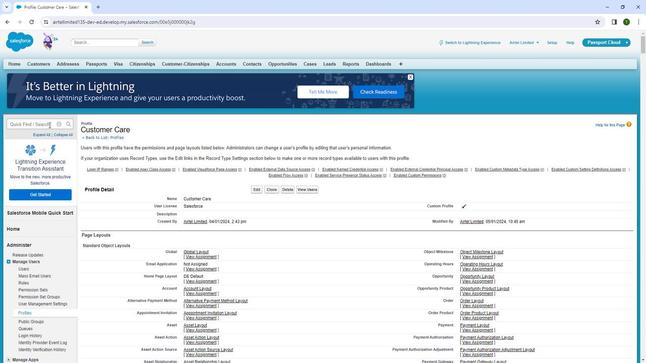
Action: Mouse pressed left at (39, 128)
Screenshot: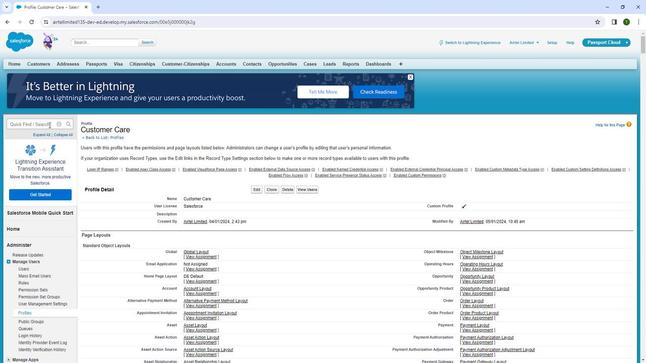 
Action: Mouse moved to (46, 123)
Screenshot: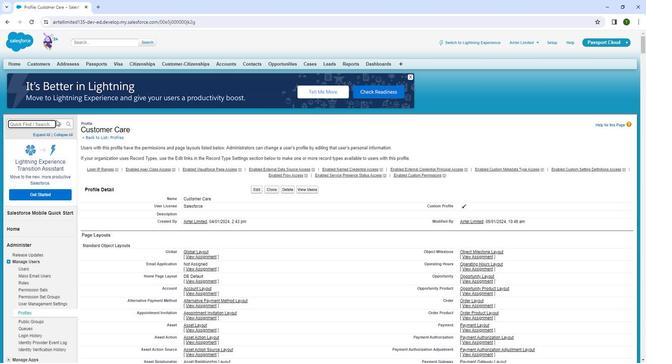 
Action: Key pressed p
Screenshot: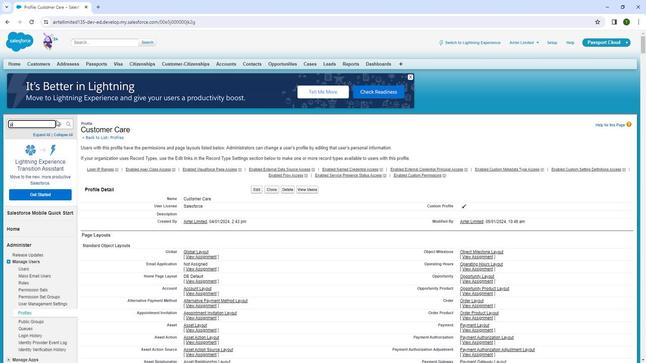 
Action: Mouse moved to (47, 122)
Screenshot: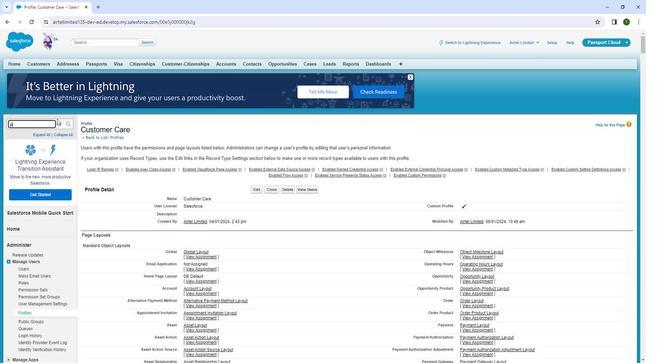 
Action: Key pressed r
Screenshot: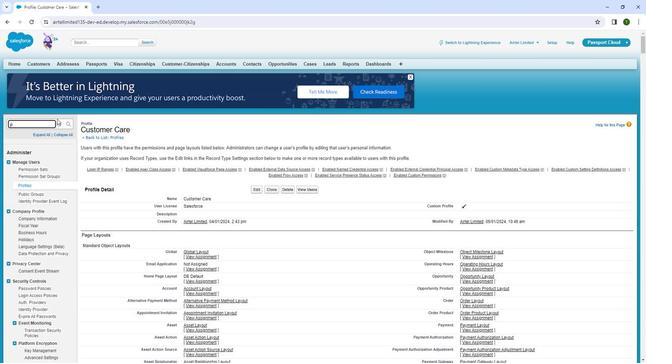 
Action: Mouse moved to (48, 122)
Screenshot: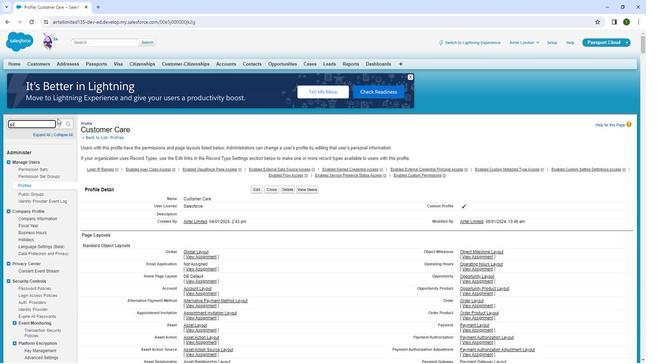 
Action: Key pressed ofiles
Screenshot: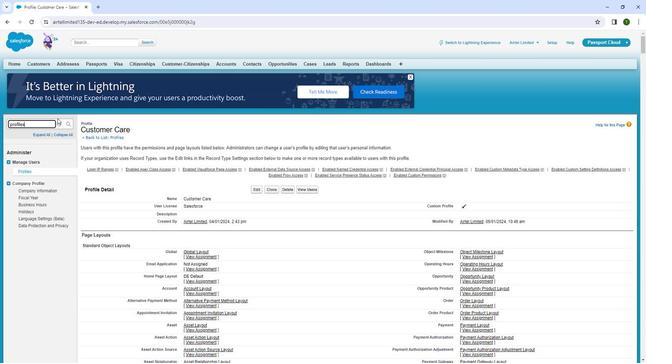 
Action: Mouse moved to (13, 169)
Screenshot: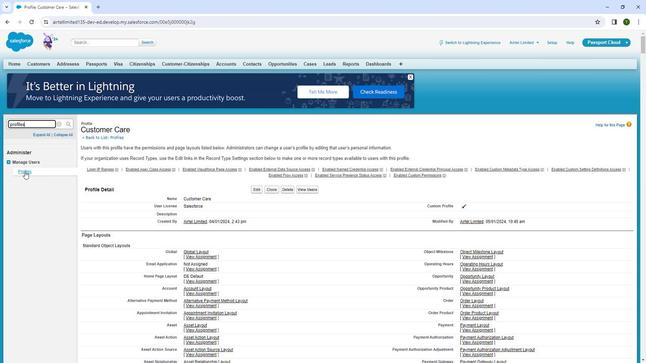 
Action: Mouse pressed left at (13, 169)
Screenshot: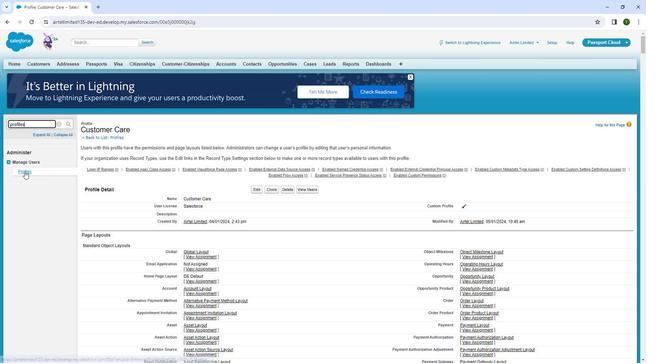 
Action: Mouse moved to (583, 154)
Screenshot: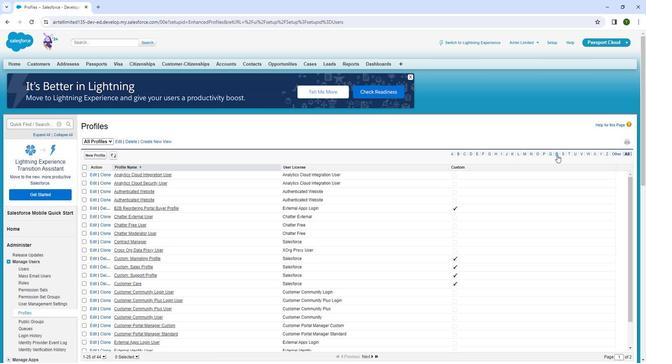 
Action: Mouse pressed left at (583, 154)
Screenshot: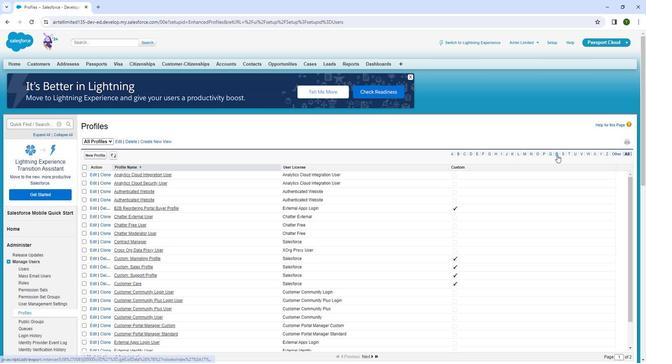 
Action: Mouse moved to (131, 178)
Screenshot: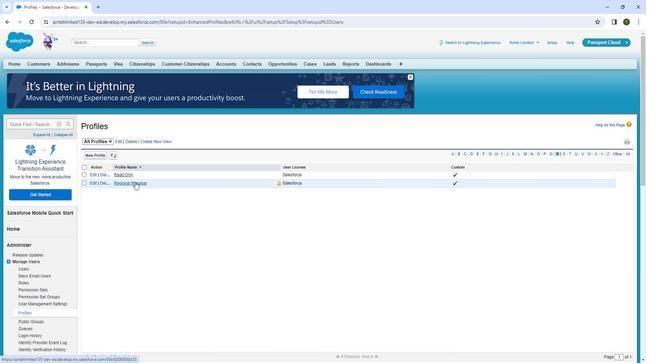 
Action: Mouse pressed left at (131, 178)
Screenshot: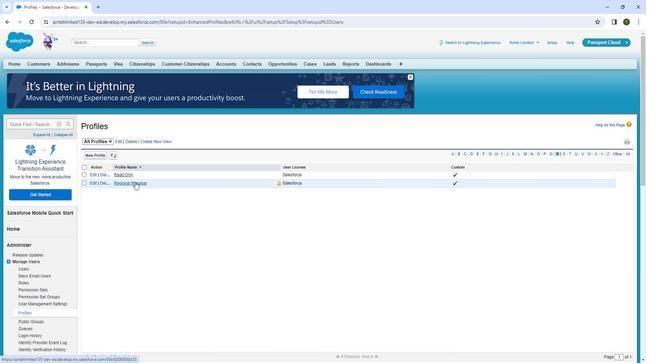 
Action: Mouse moved to (179, 215)
Screenshot: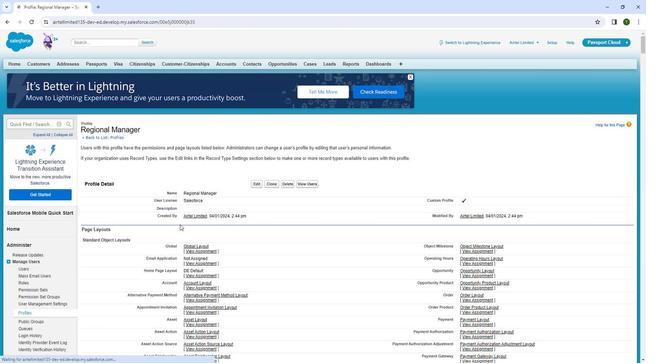 
Action: Mouse scrolled (179, 215) with delta (0, 0)
Screenshot: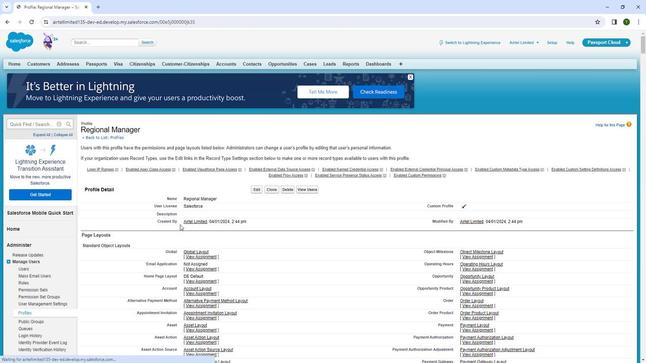 
Action: Mouse moved to (263, 153)
Screenshot: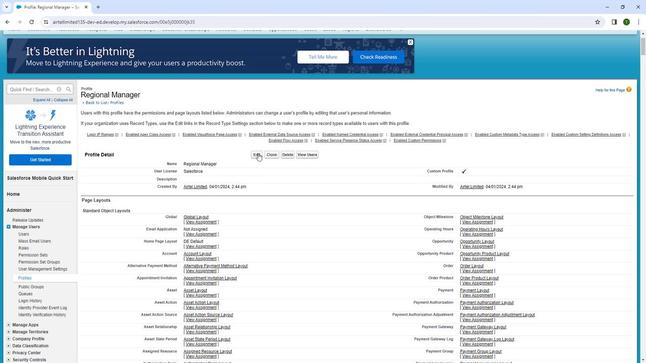 
Action: Mouse pressed left at (263, 153)
Screenshot: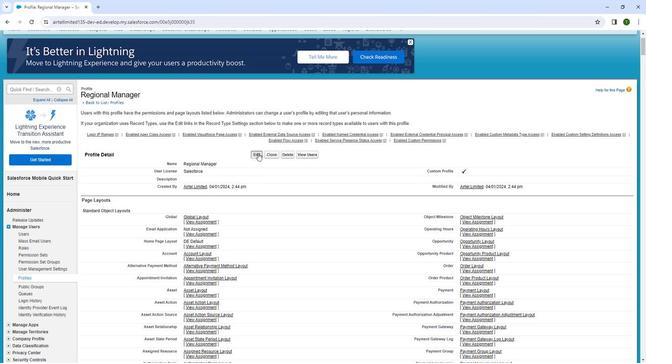 
Action: Mouse moved to (289, 165)
Screenshot: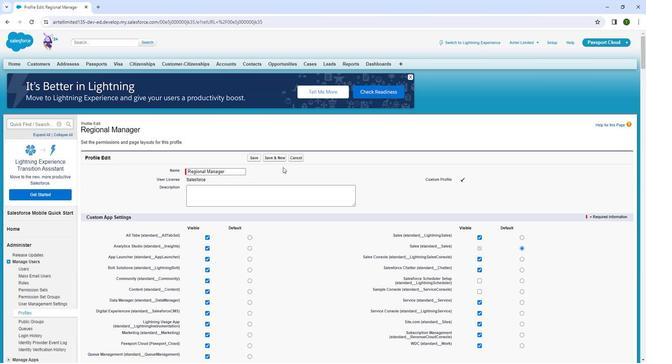 
Action: Mouse scrolled (289, 164) with delta (0, 0)
